Task: Search one way flight ticket for 2 adults, 4 children and 1 infant on lap in business from Mesa: Phoenix-mesa Gateway Airport (formerly Williams Afb) to Evansville: Evansville Regional Airport on 5-3-2023. Choice of flights is American. Number of bags: 1 carry on bag. Price is upto 83000. Outbound departure time preference is 11:30.
Action: Mouse moved to (385, 322)
Screenshot: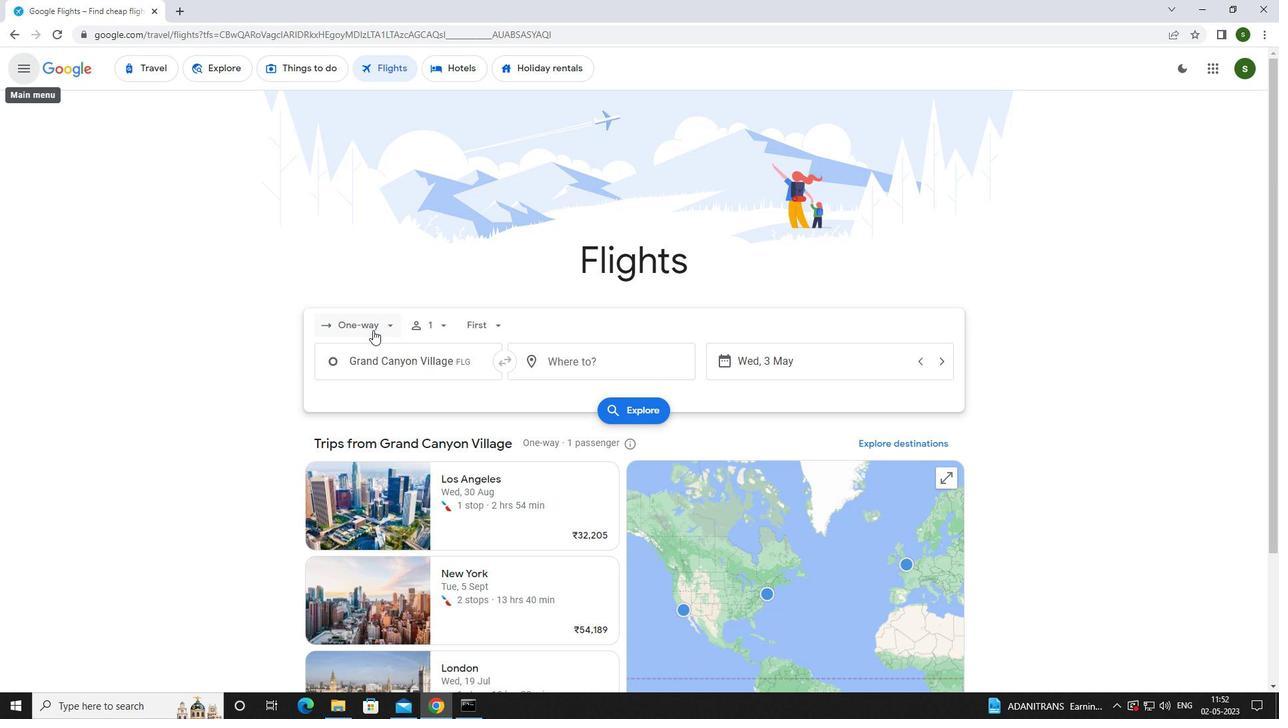 
Action: Mouse pressed left at (385, 322)
Screenshot: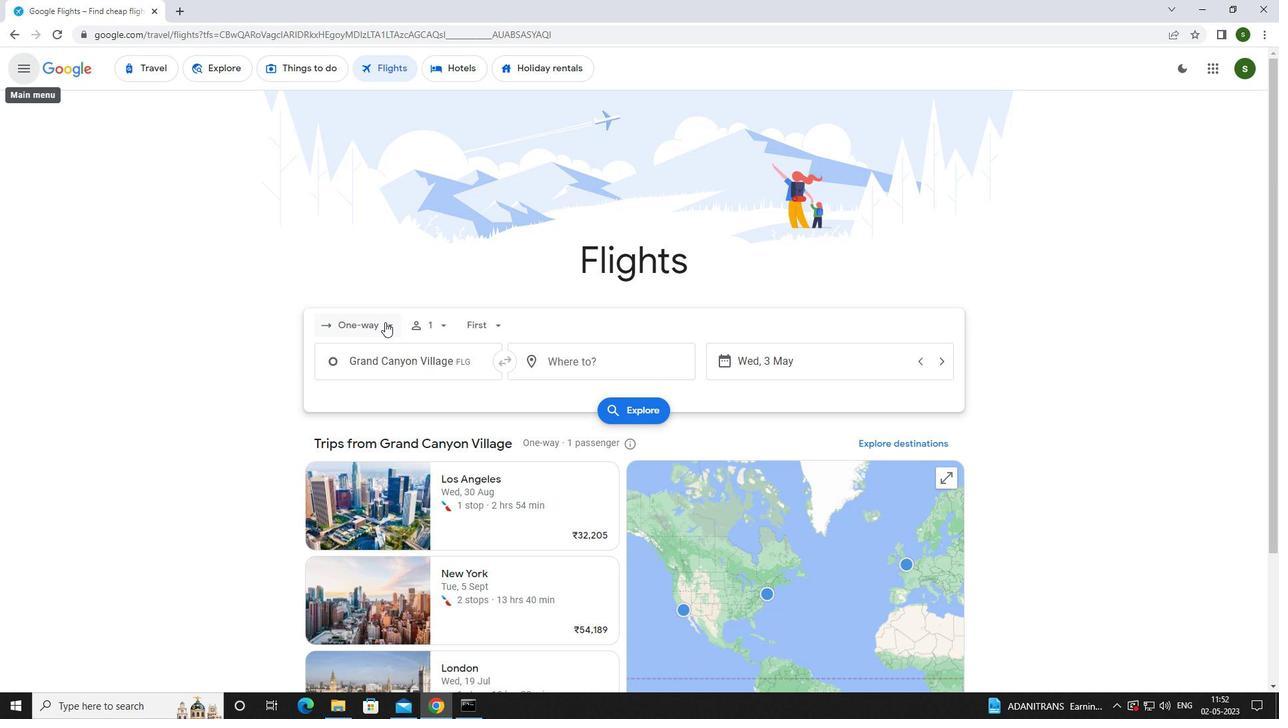 
Action: Mouse moved to (379, 385)
Screenshot: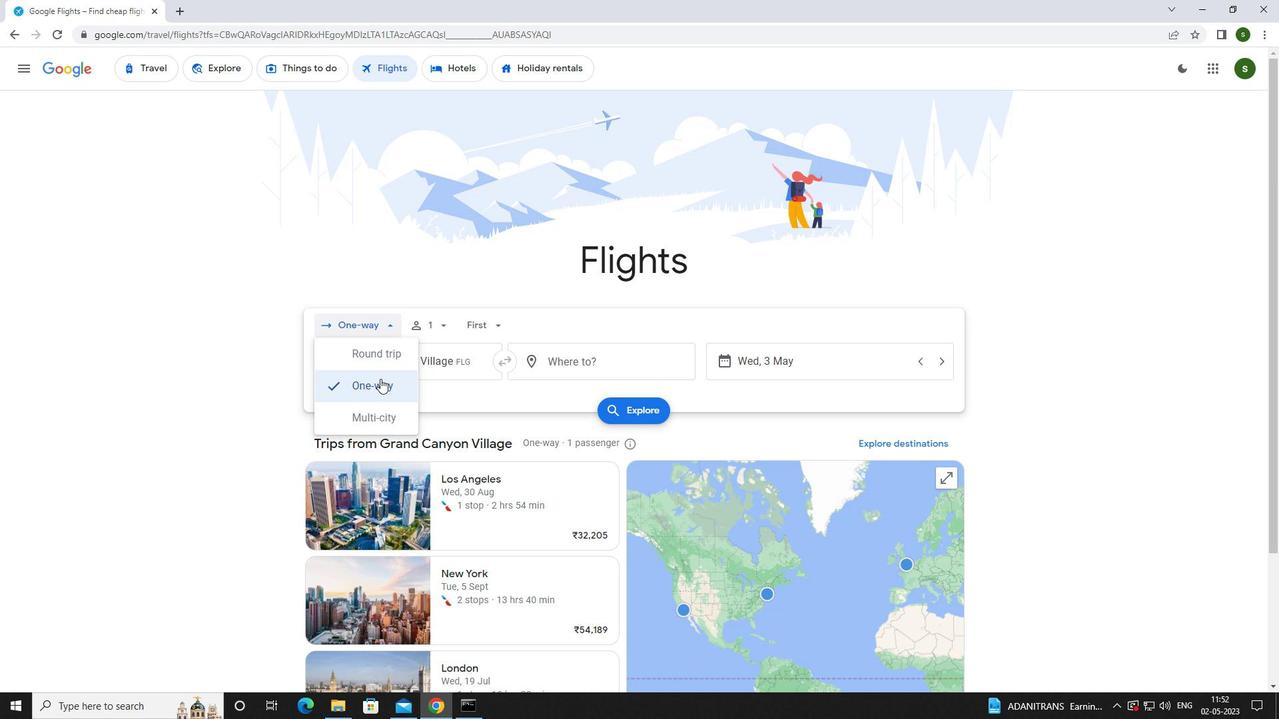
Action: Mouse pressed left at (379, 385)
Screenshot: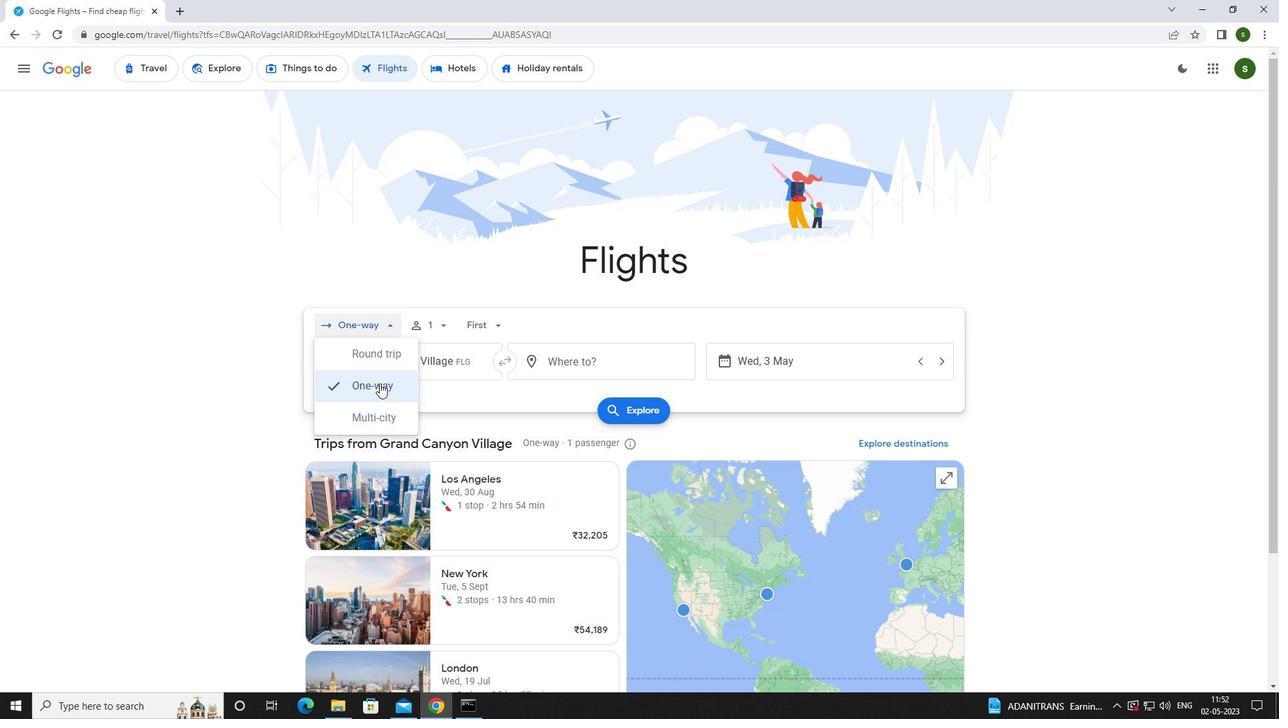
Action: Mouse moved to (445, 325)
Screenshot: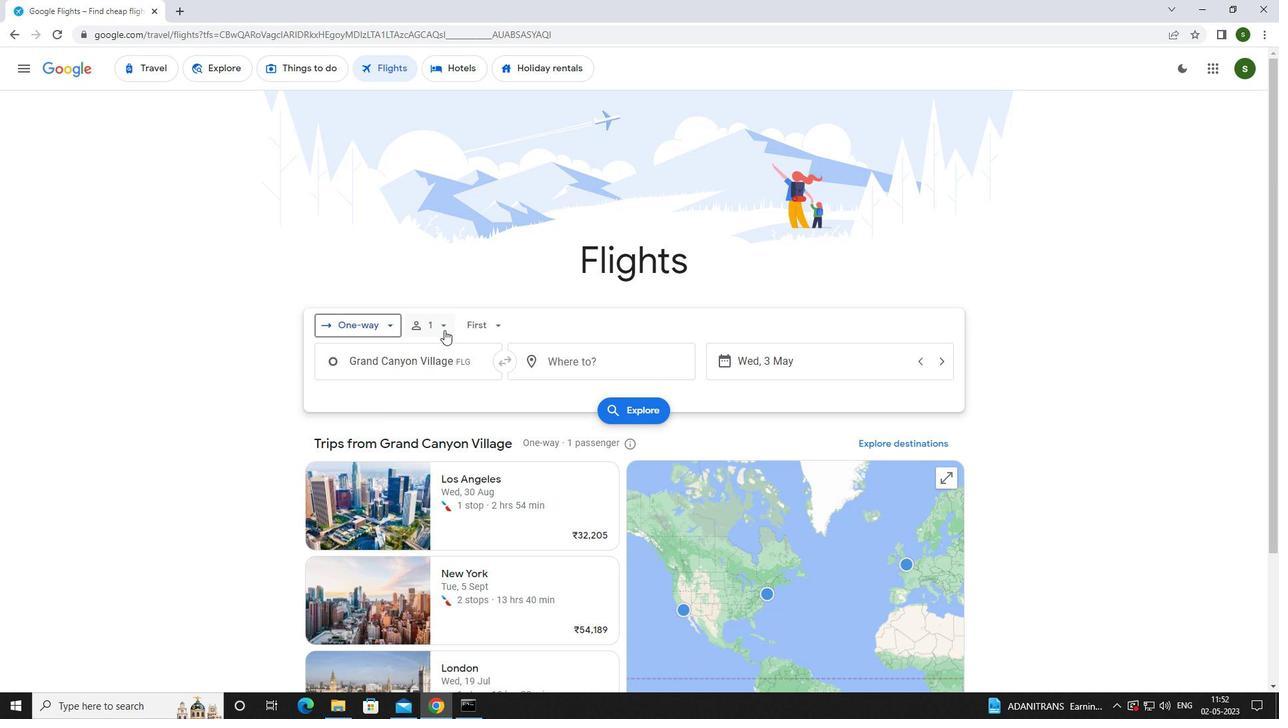 
Action: Mouse pressed left at (445, 325)
Screenshot: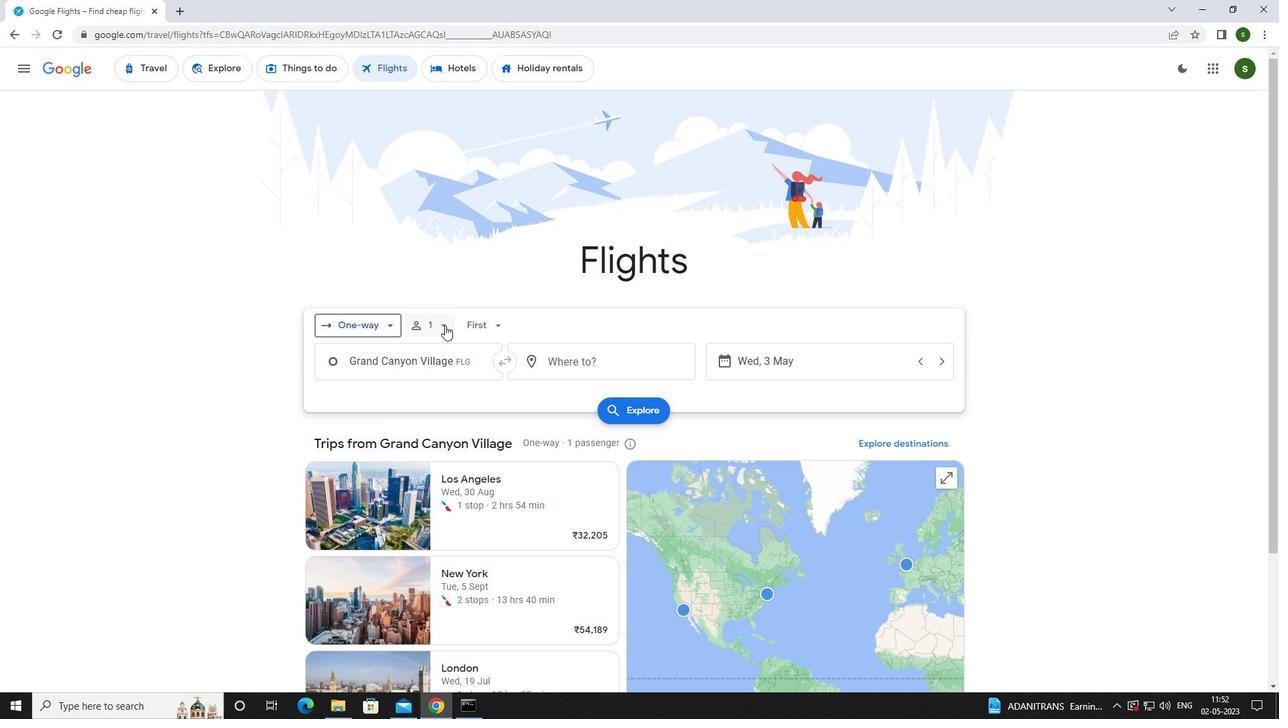 
Action: Mouse moved to (545, 356)
Screenshot: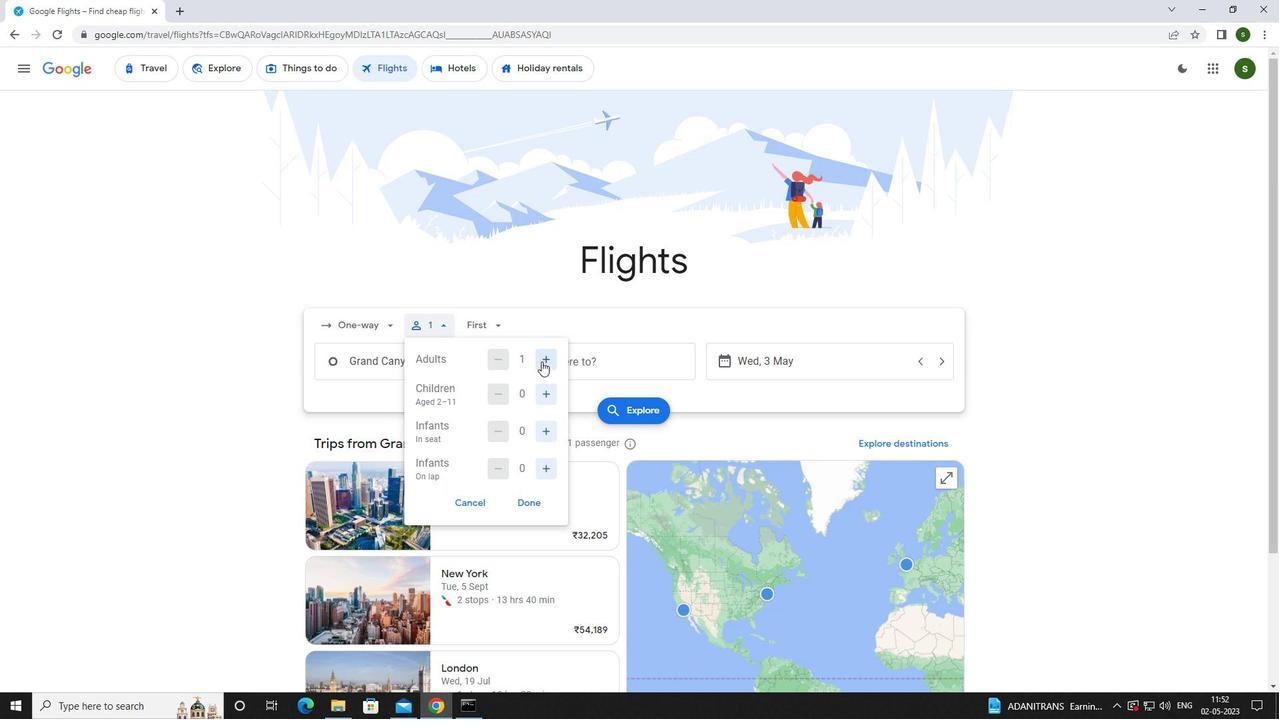 
Action: Mouse pressed left at (545, 356)
Screenshot: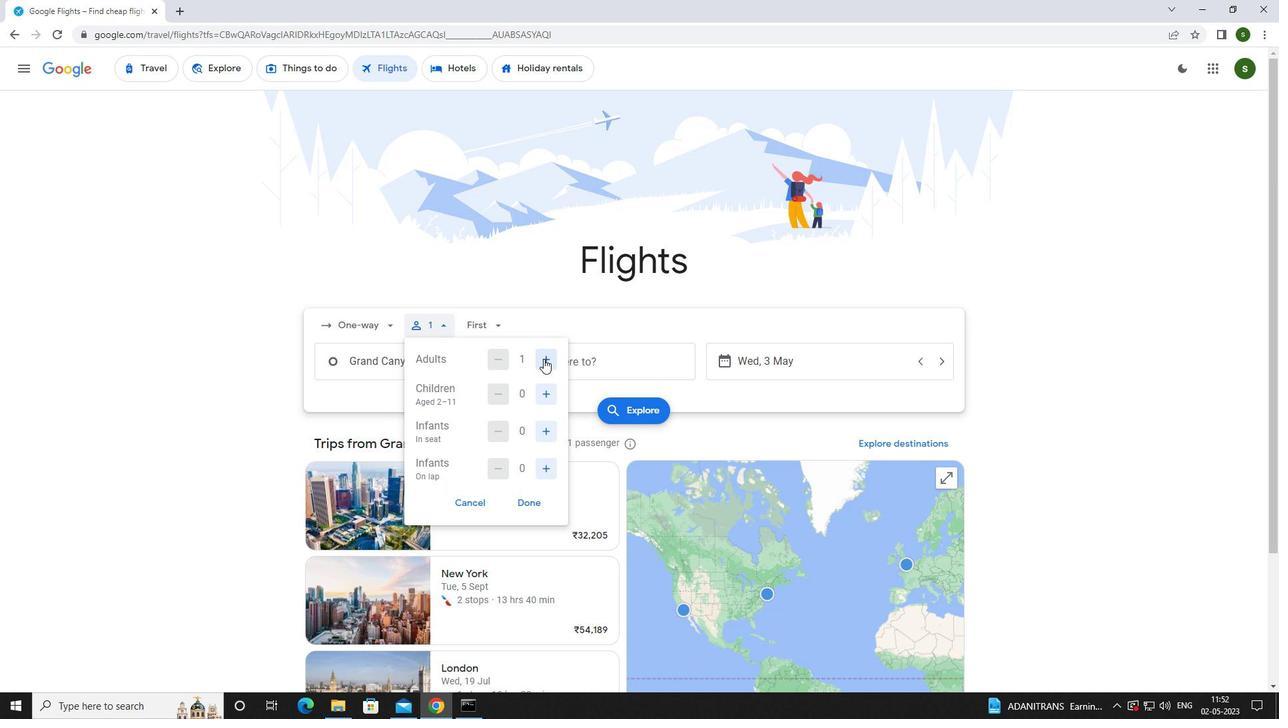 
Action: Mouse moved to (548, 387)
Screenshot: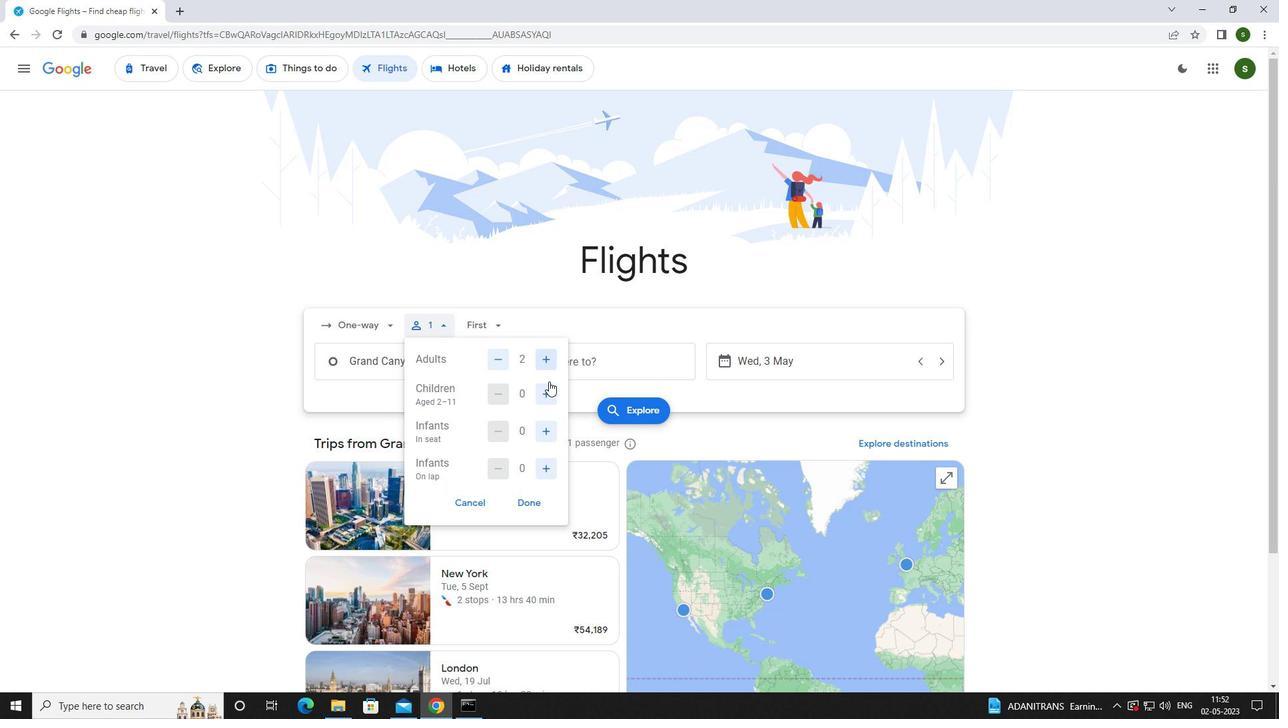 
Action: Mouse pressed left at (548, 387)
Screenshot: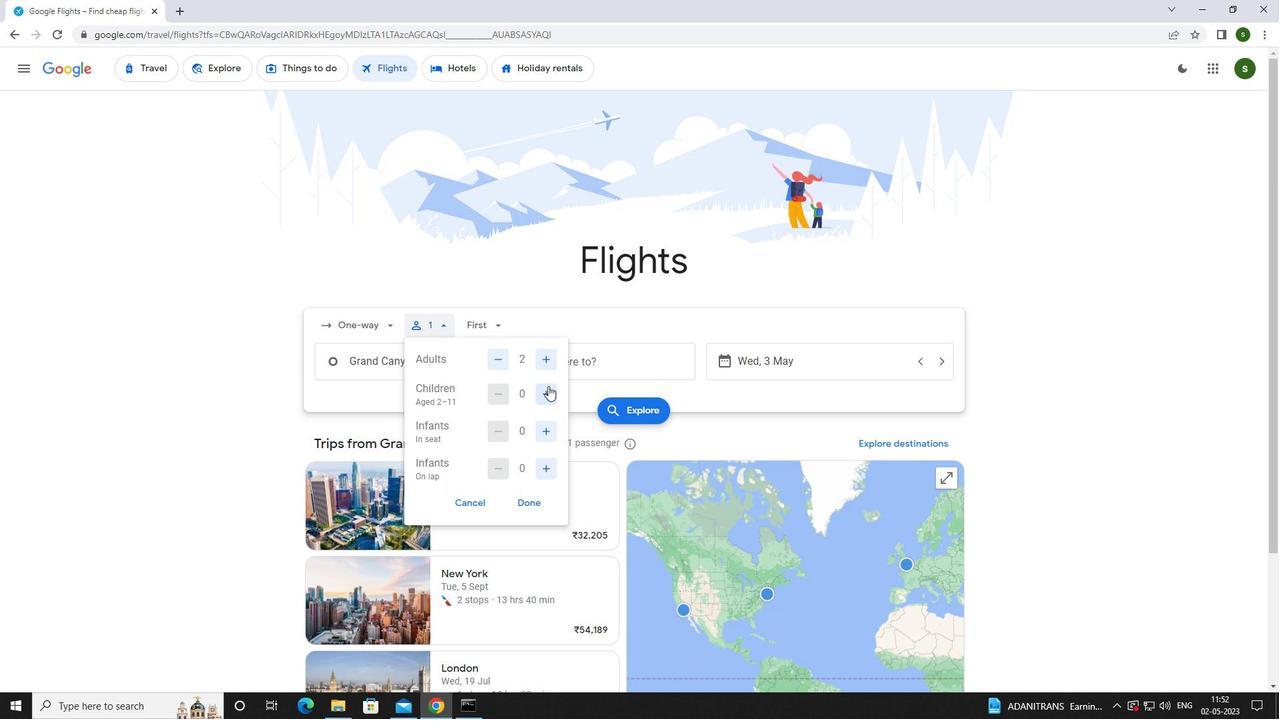 
Action: Mouse pressed left at (548, 387)
Screenshot: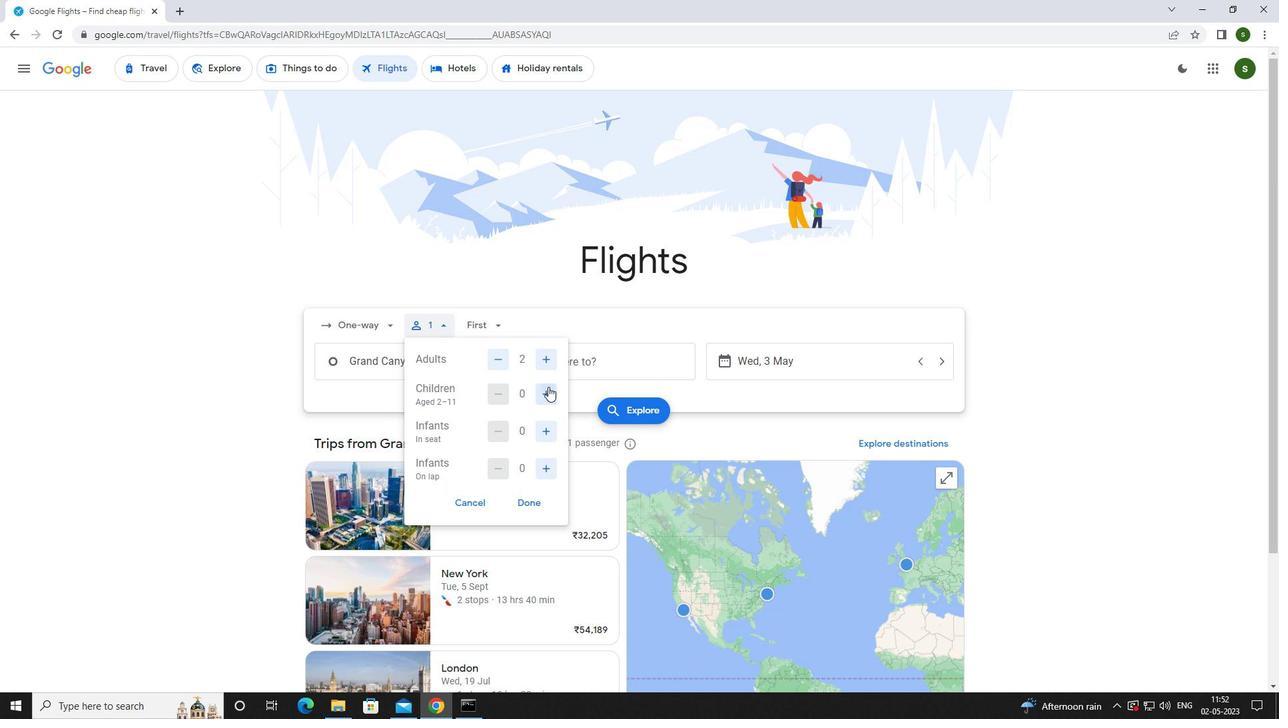 
Action: Mouse pressed left at (548, 387)
Screenshot: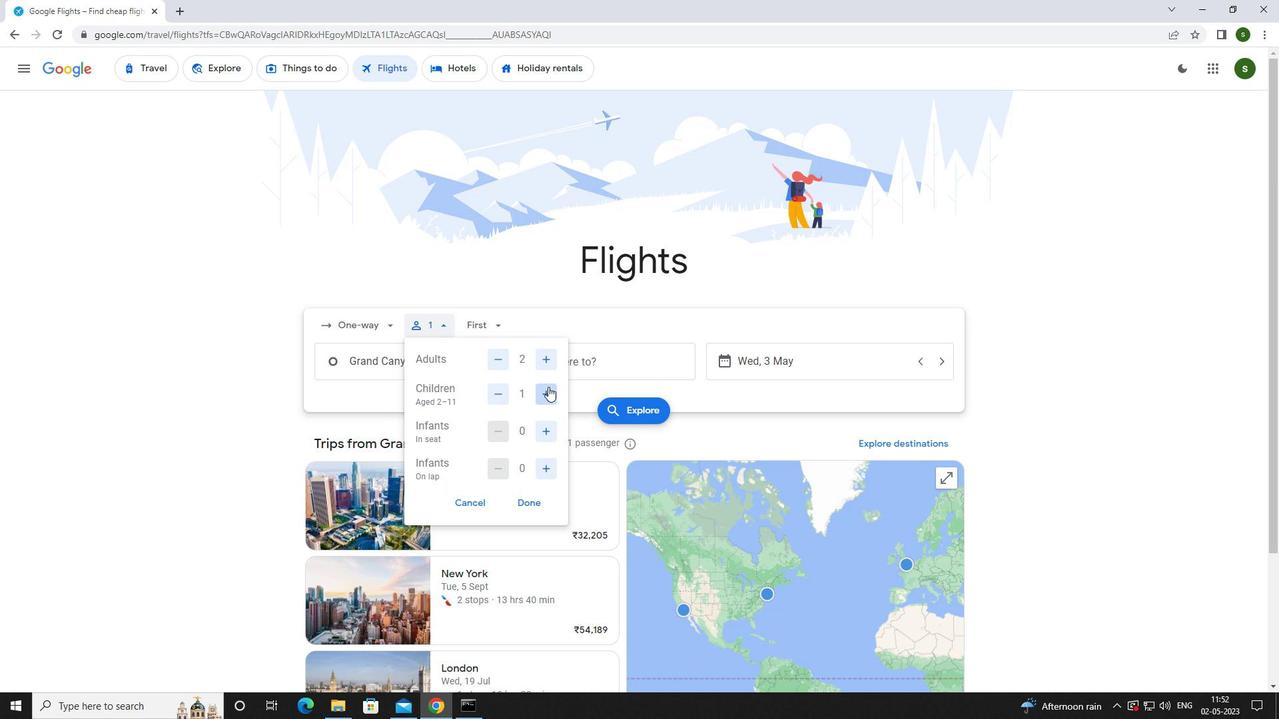 
Action: Mouse moved to (548, 387)
Screenshot: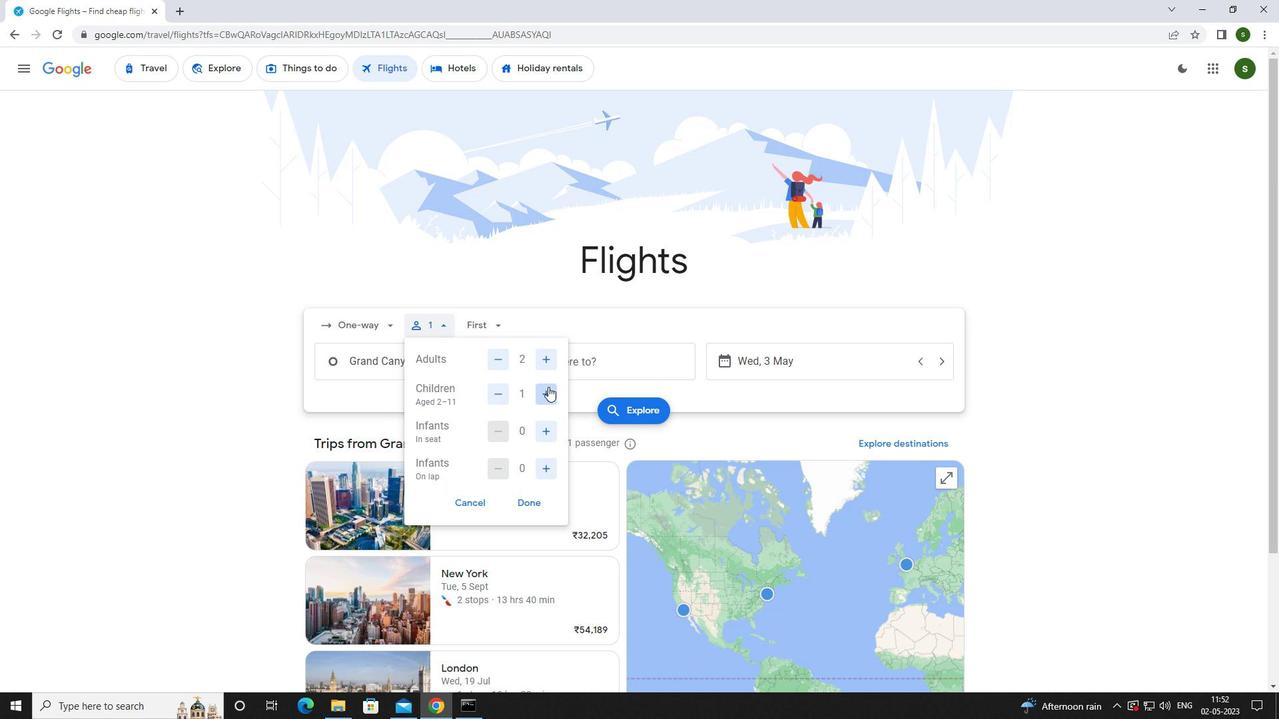 
Action: Mouse pressed left at (548, 387)
Screenshot: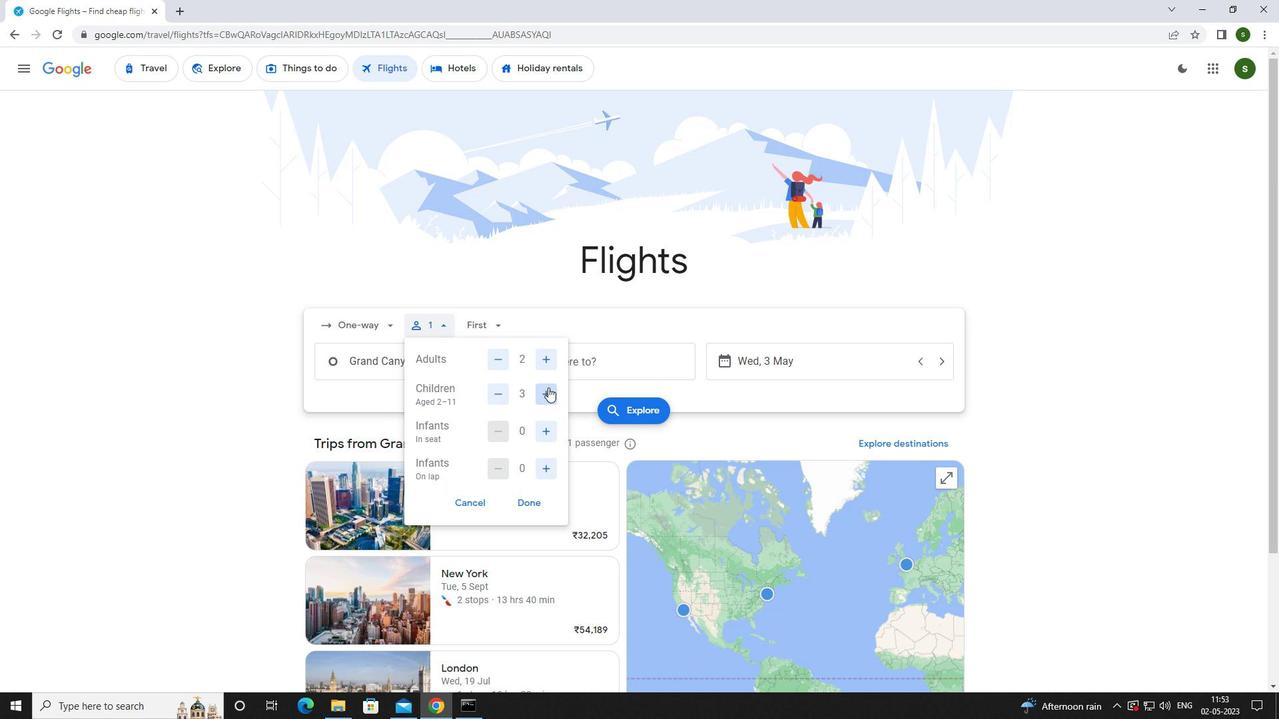 
Action: Mouse moved to (537, 465)
Screenshot: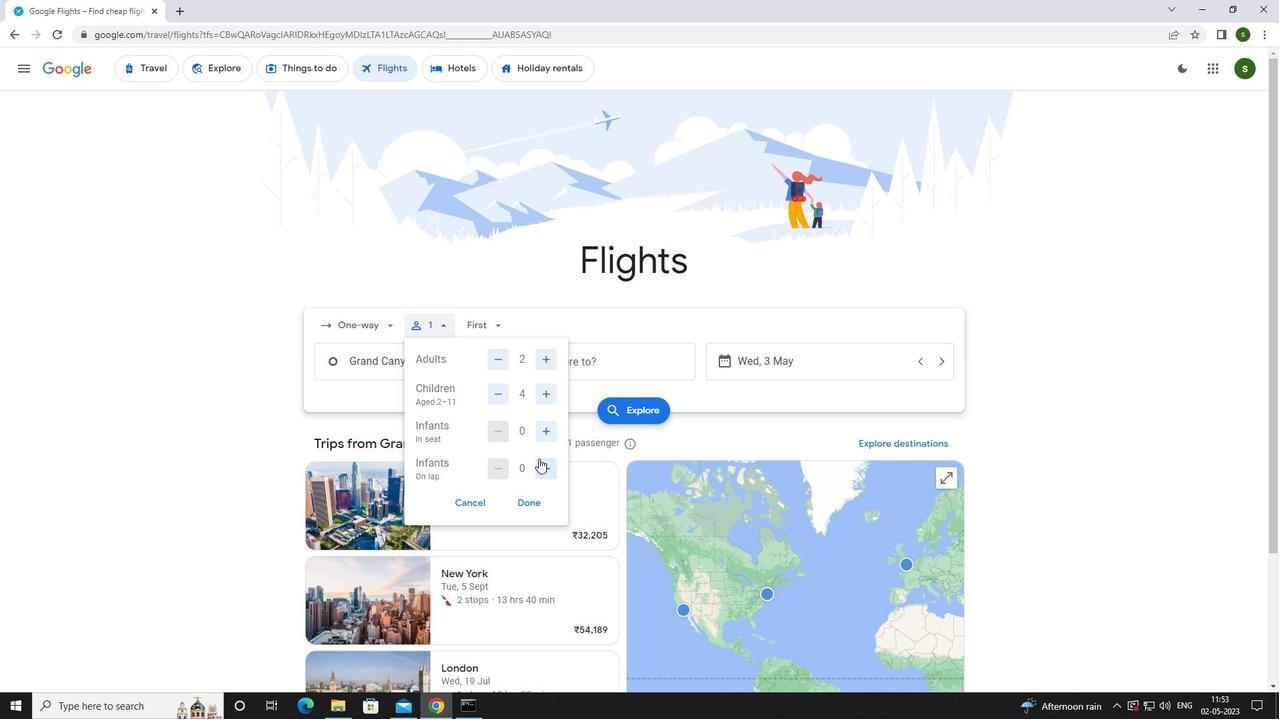 
Action: Mouse pressed left at (537, 465)
Screenshot: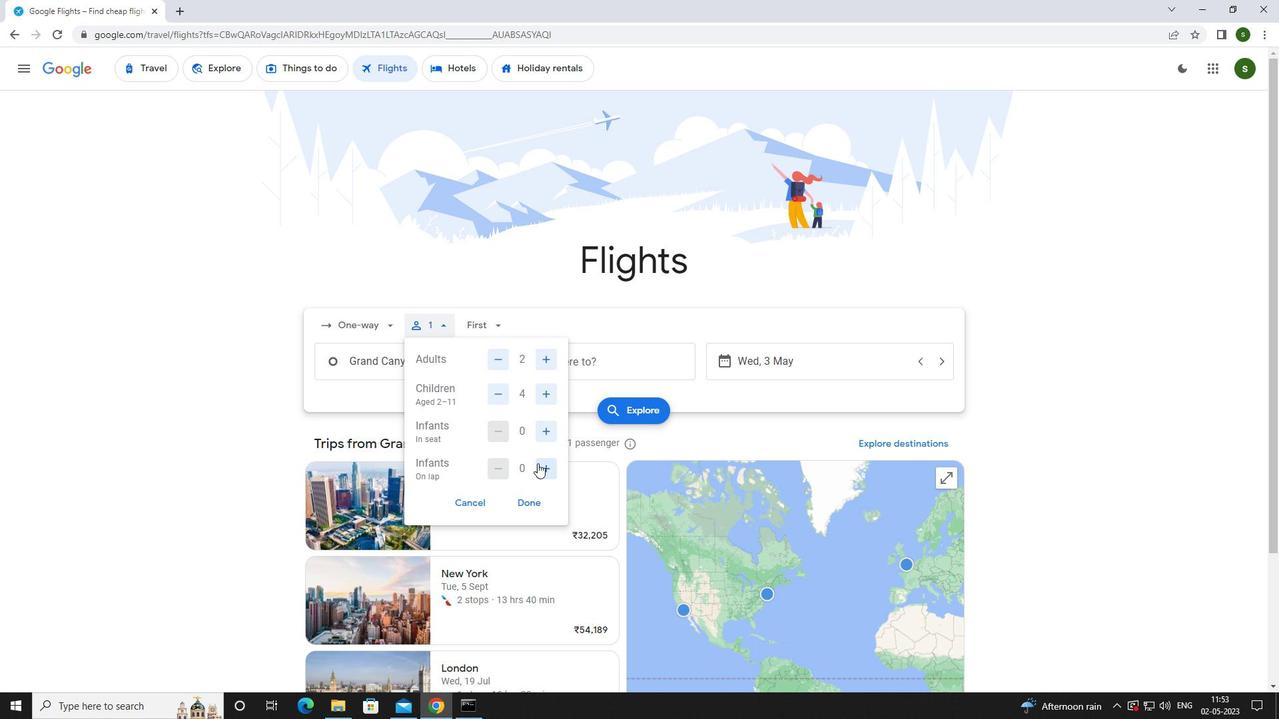 
Action: Mouse moved to (502, 319)
Screenshot: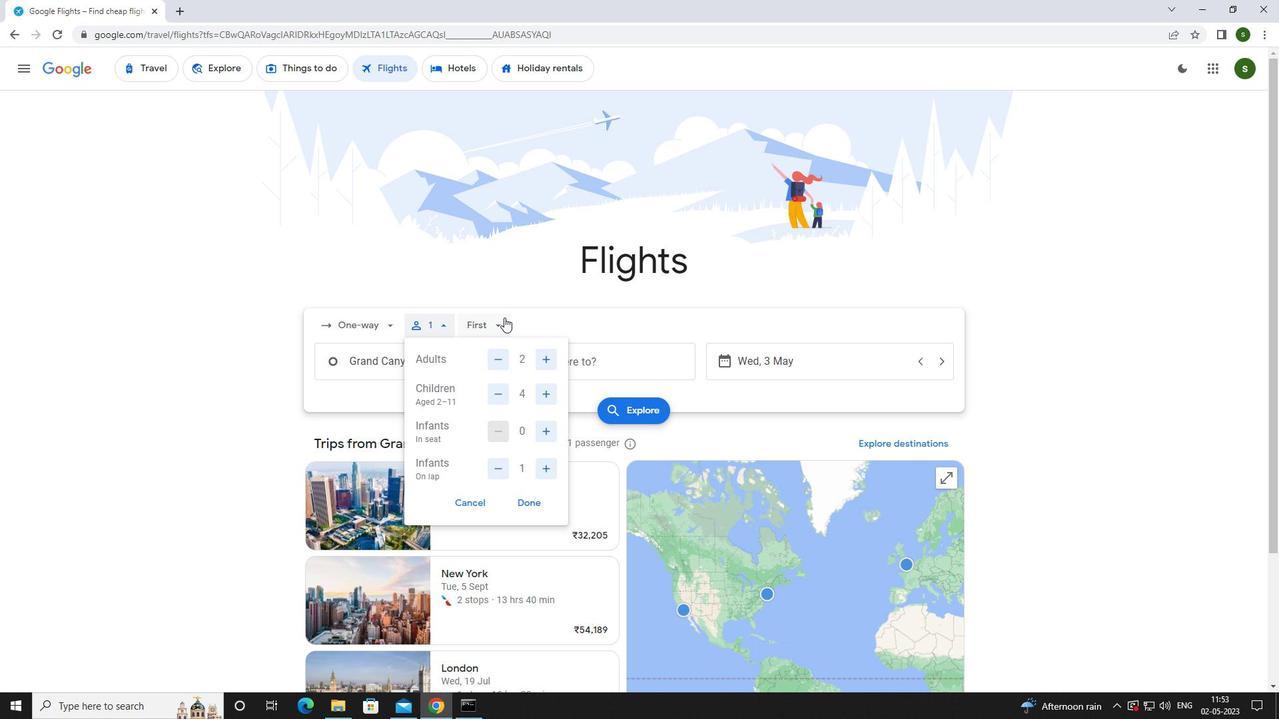 
Action: Mouse pressed left at (502, 319)
Screenshot: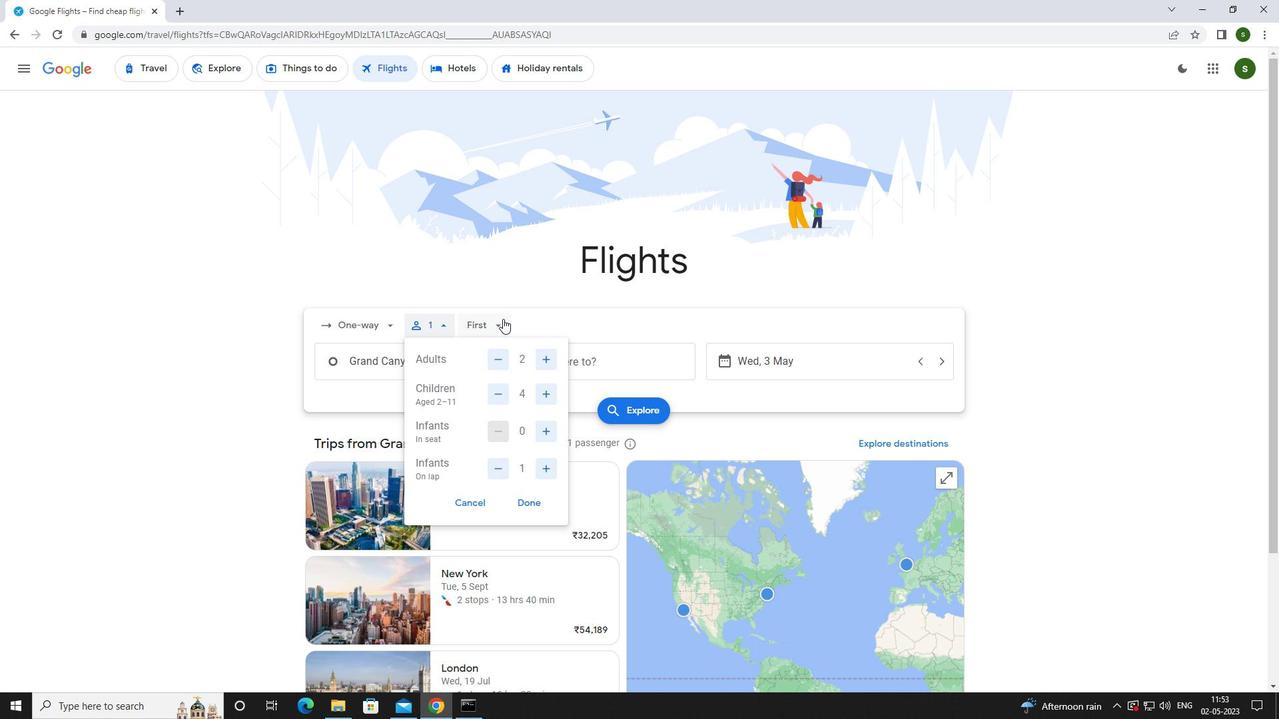 
Action: Mouse moved to (513, 415)
Screenshot: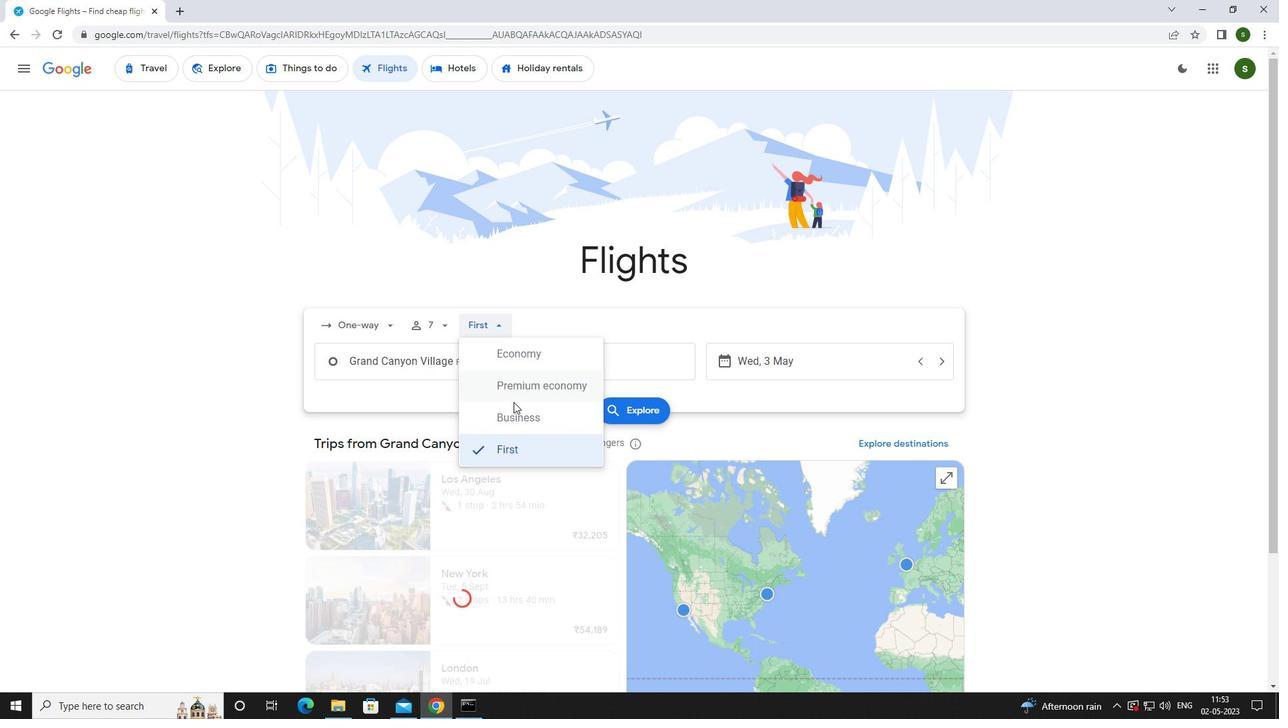 
Action: Mouse pressed left at (513, 415)
Screenshot: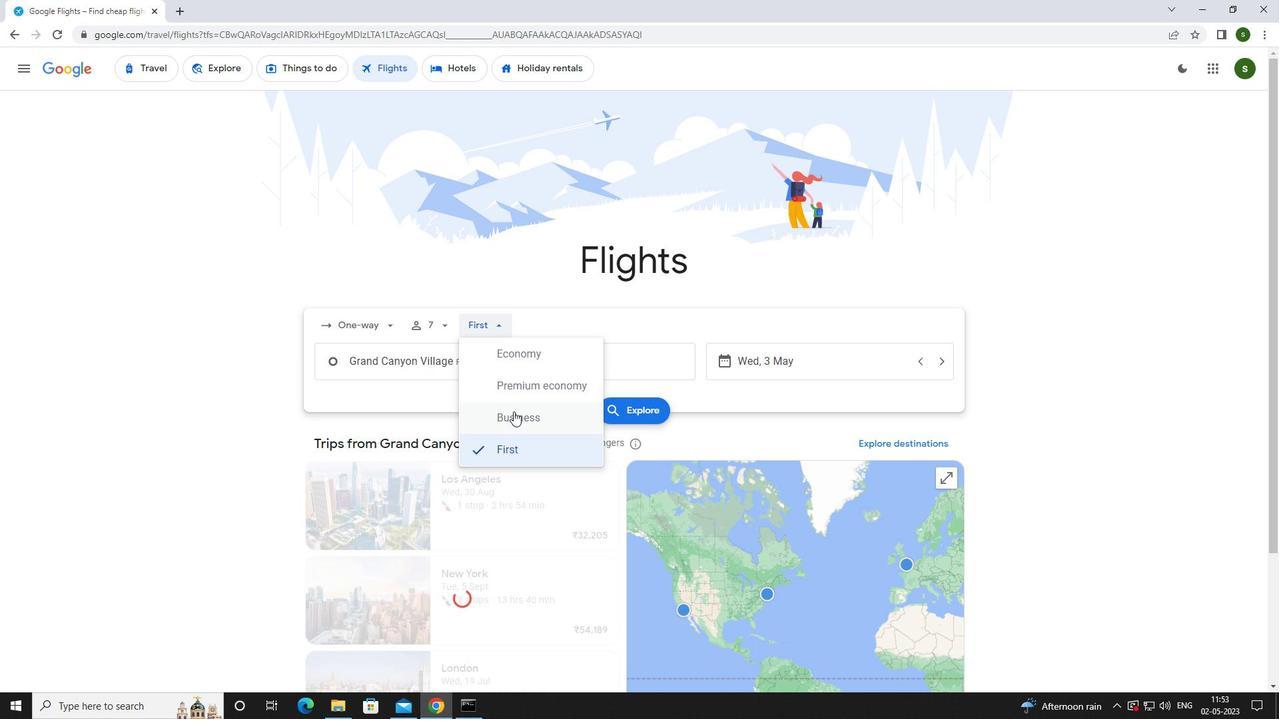 
Action: Mouse moved to (484, 364)
Screenshot: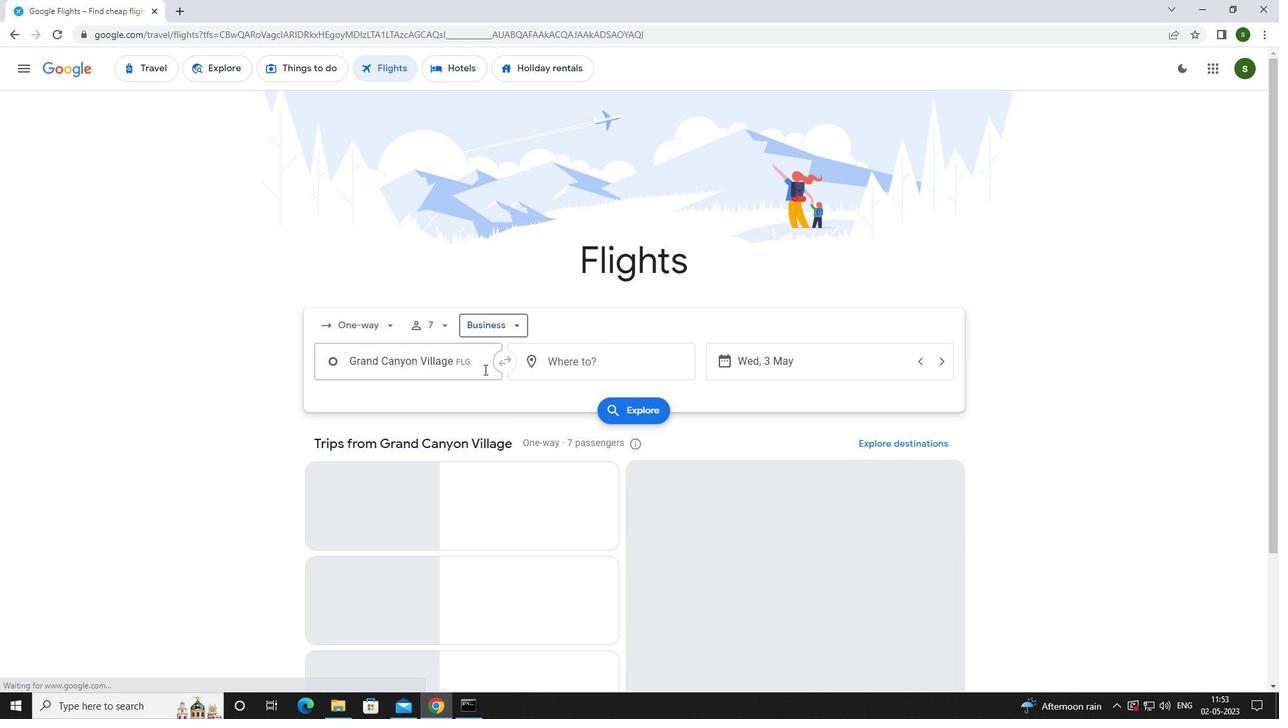
Action: Mouse pressed left at (484, 364)
Screenshot: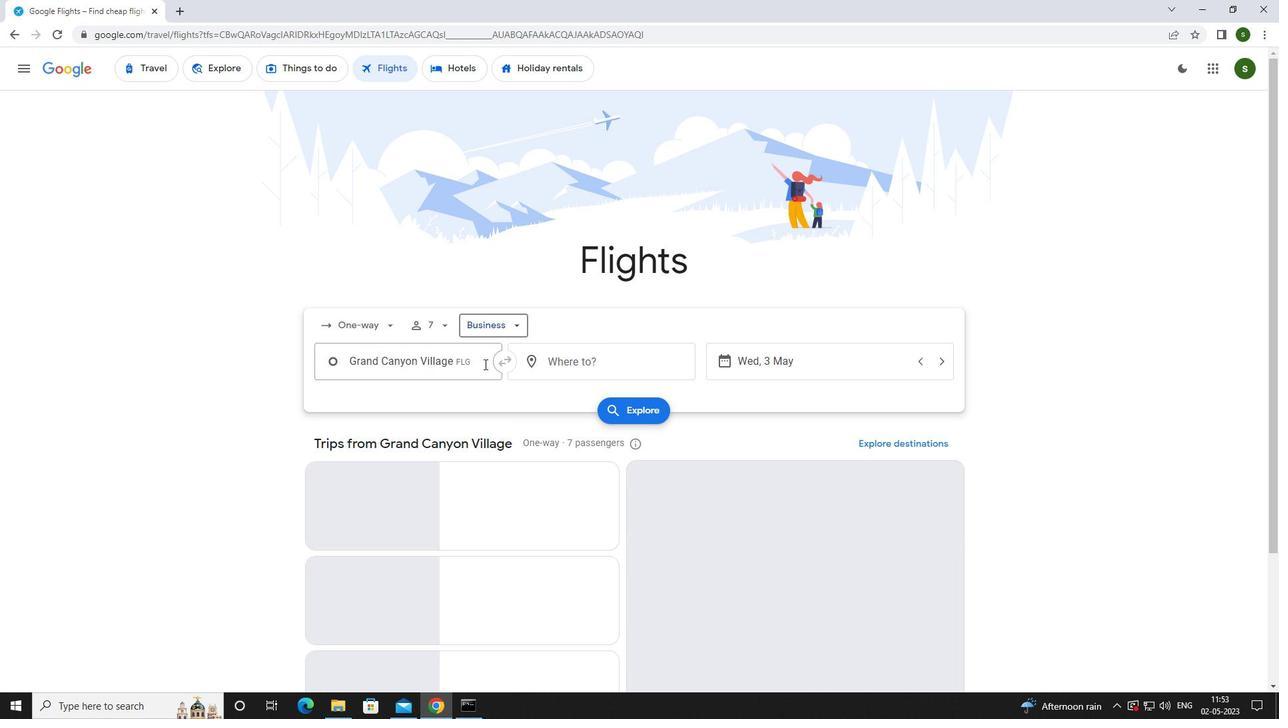 
Action: Mouse moved to (484, 363)
Screenshot: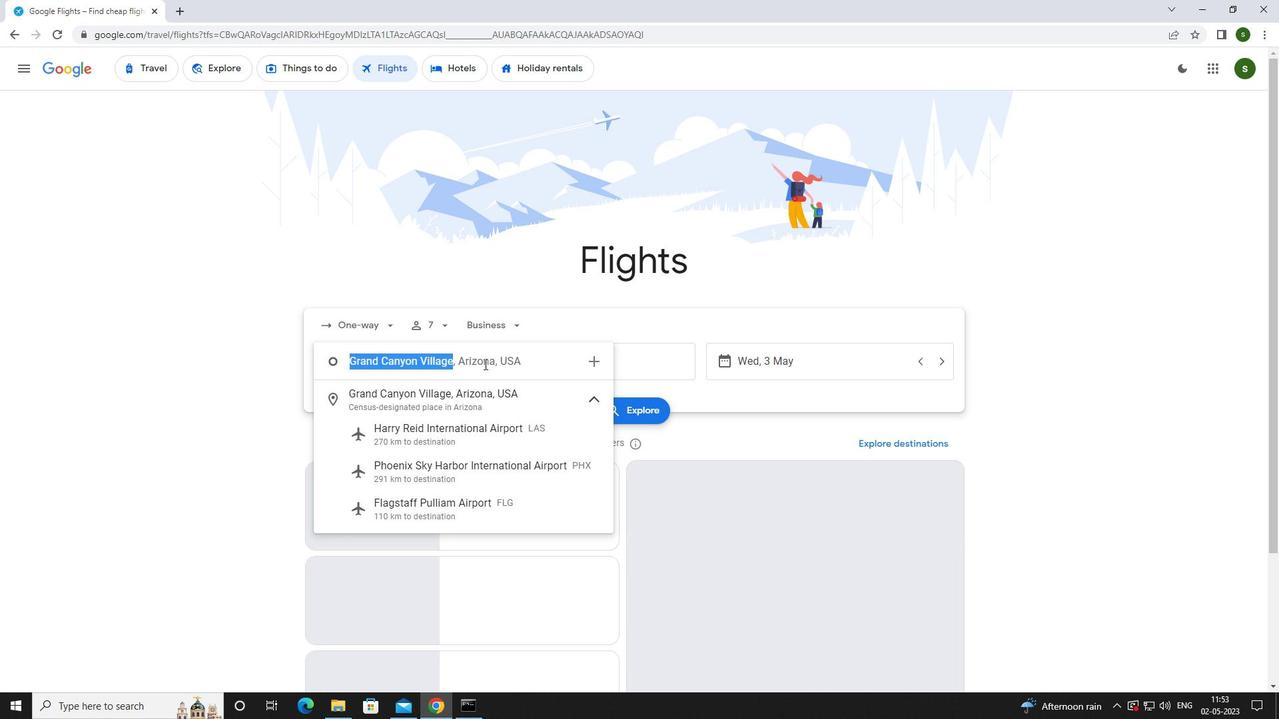 
Action: Key pressed <Key.caps_lock>m<Key.caps_lock>esa<Key.space>
Screenshot: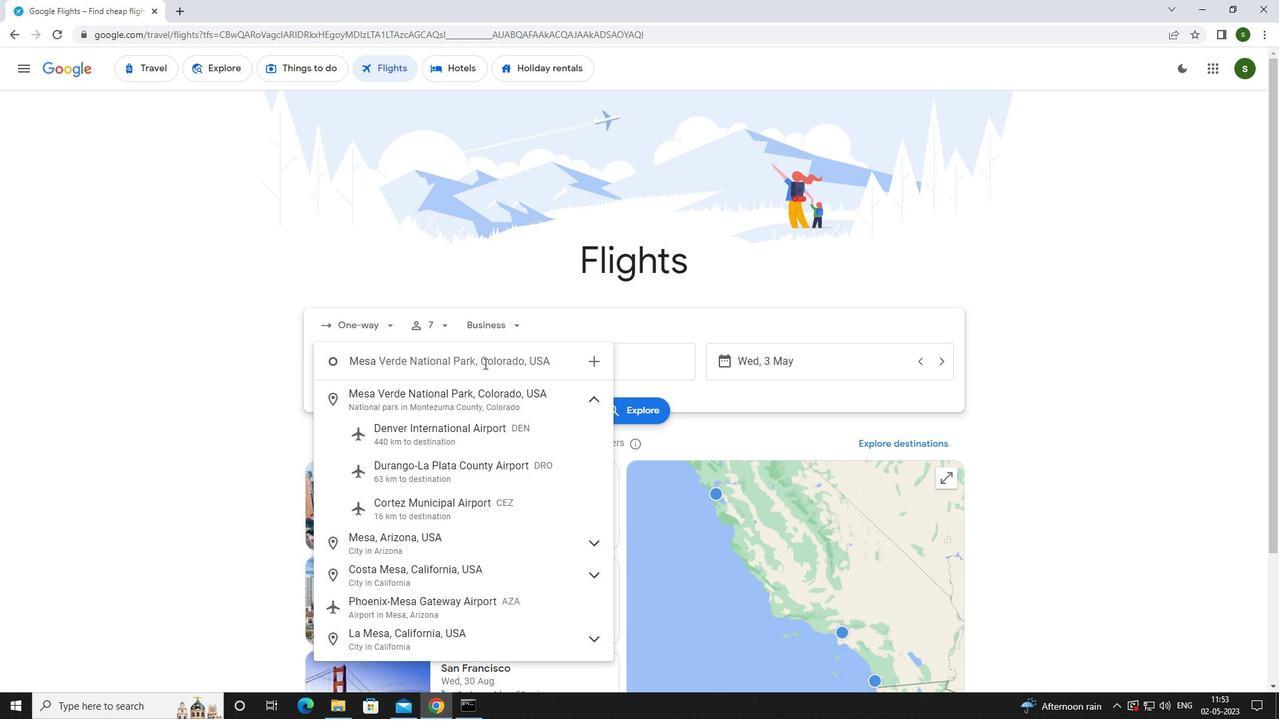 
Action: Mouse moved to (467, 605)
Screenshot: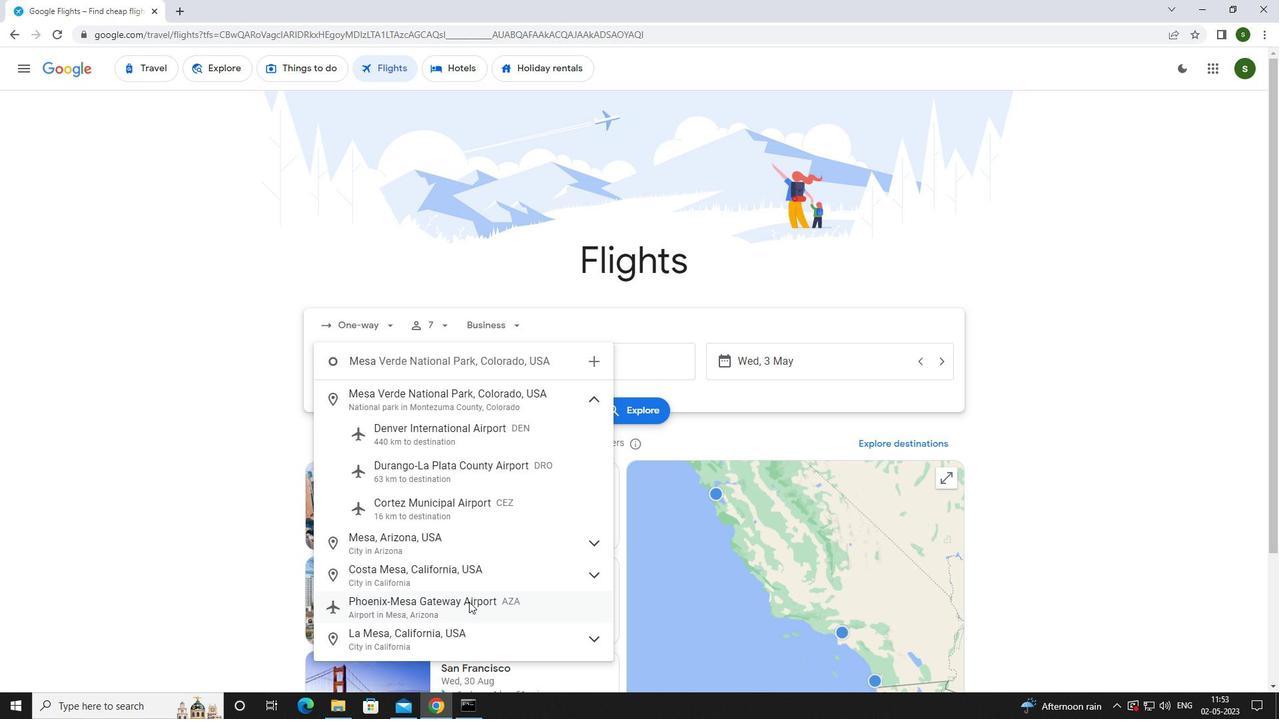
Action: Mouse pressed left at (467, 605)
Screenshot: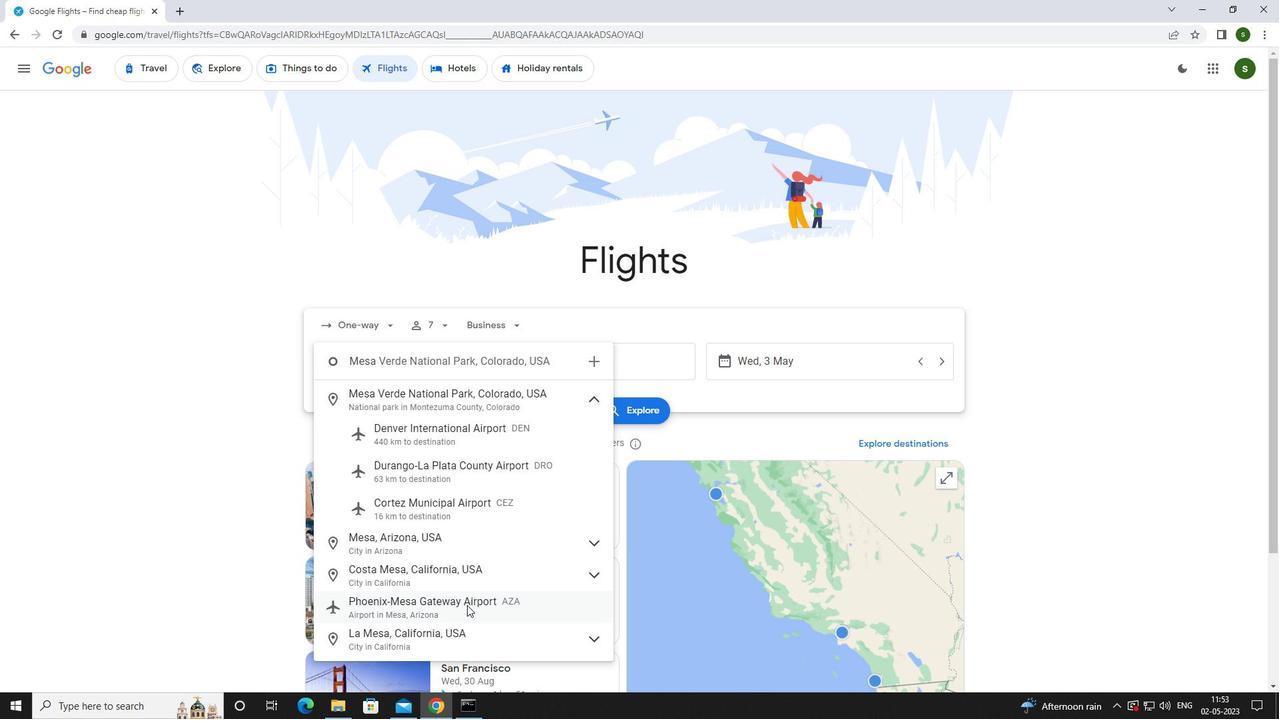 
Action: Mouse moved to (578, 365)
Screenshot: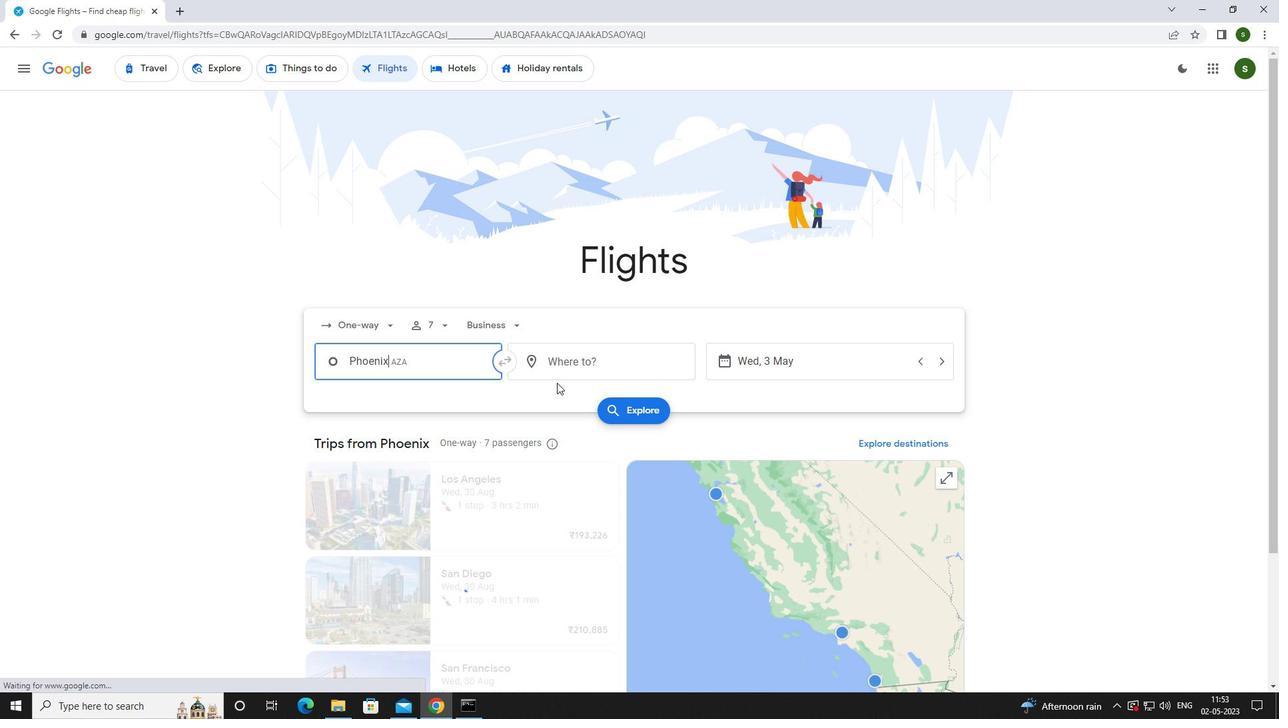 
Action: Mouse pressed left at (578, 365)
Screenshot: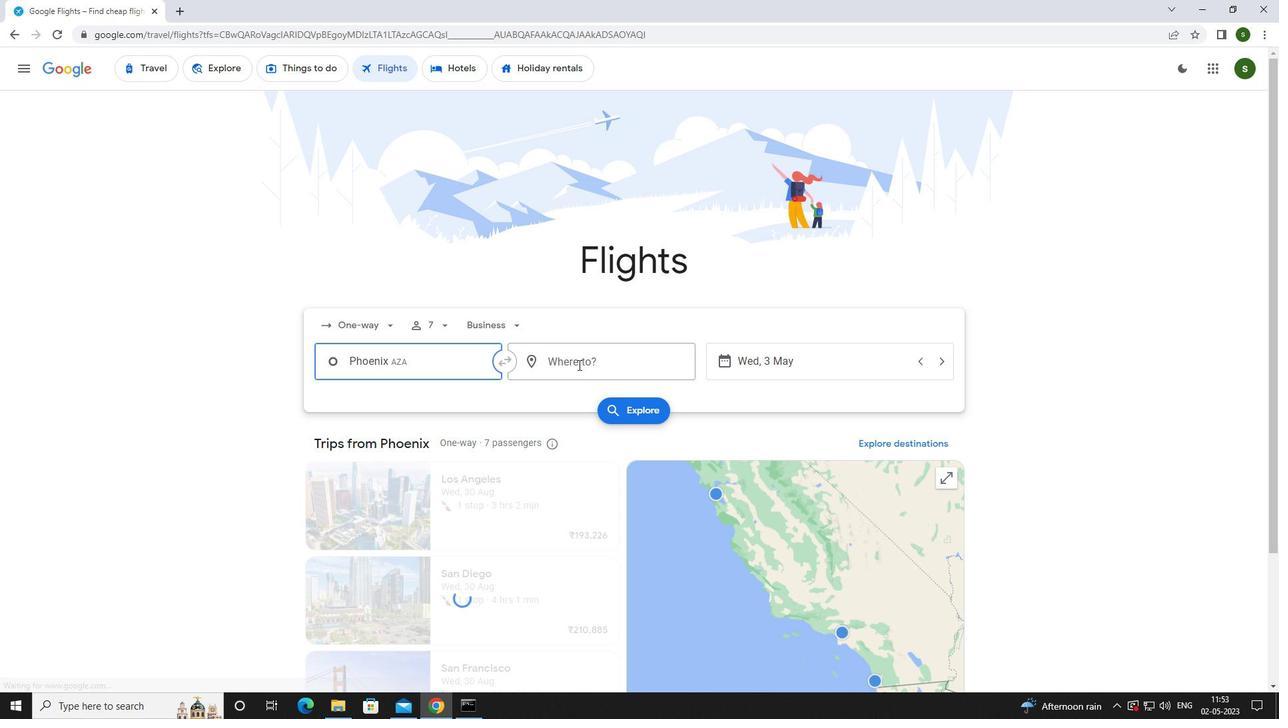 
Action: Mouse moved to (529, 360)
Screenshot: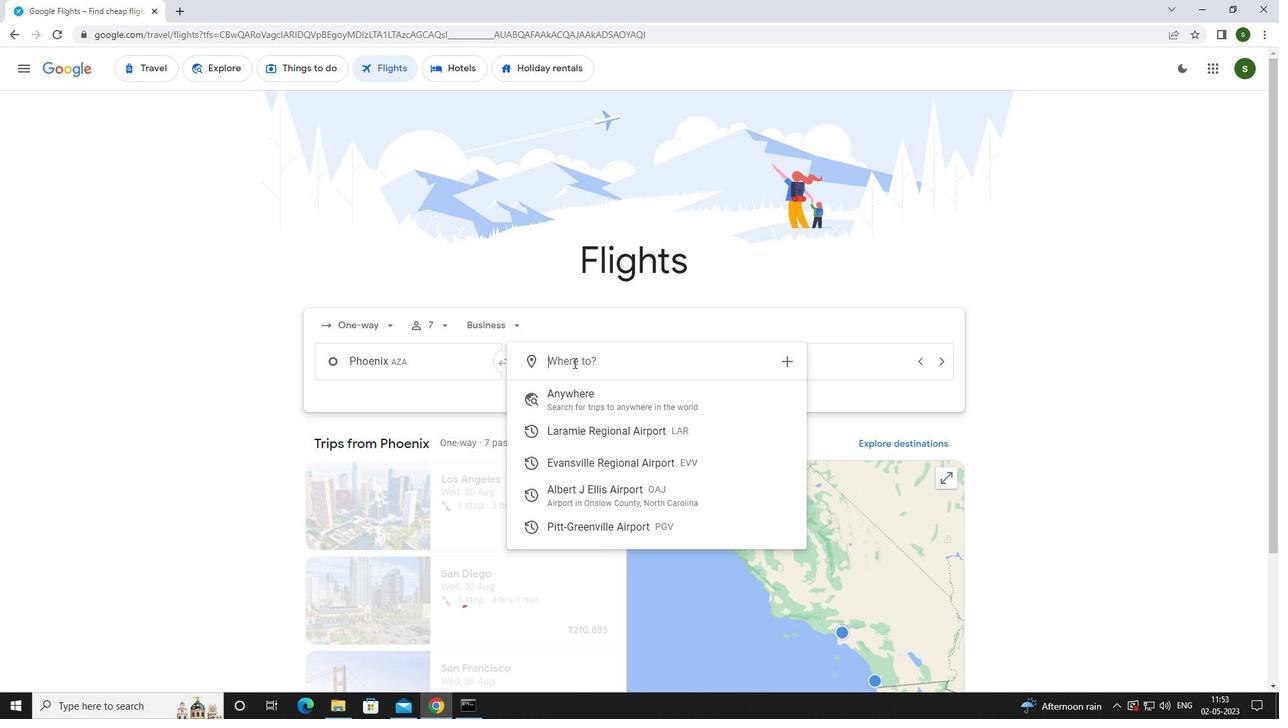 
Action: Key pressed <Key.caps_lock>e<Key.caps_lock>vansvill
Screenshot: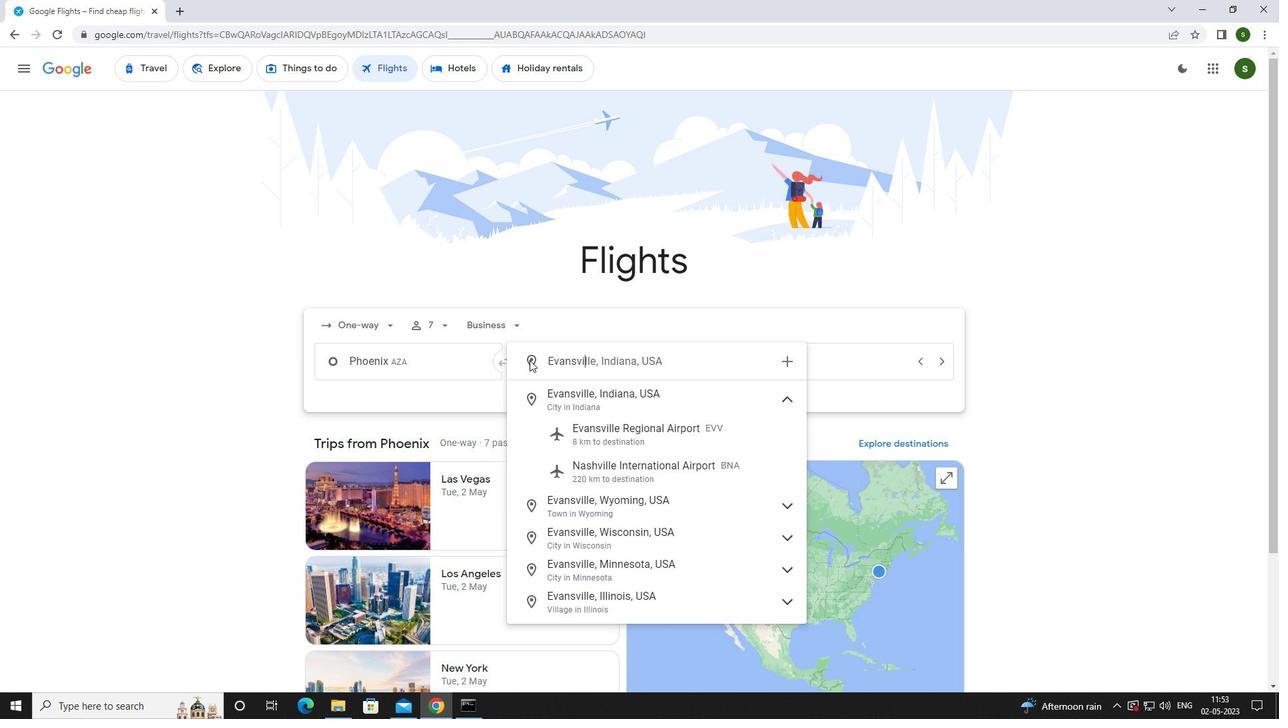
Action: Mouse moved to (604, 431)
Screenshot: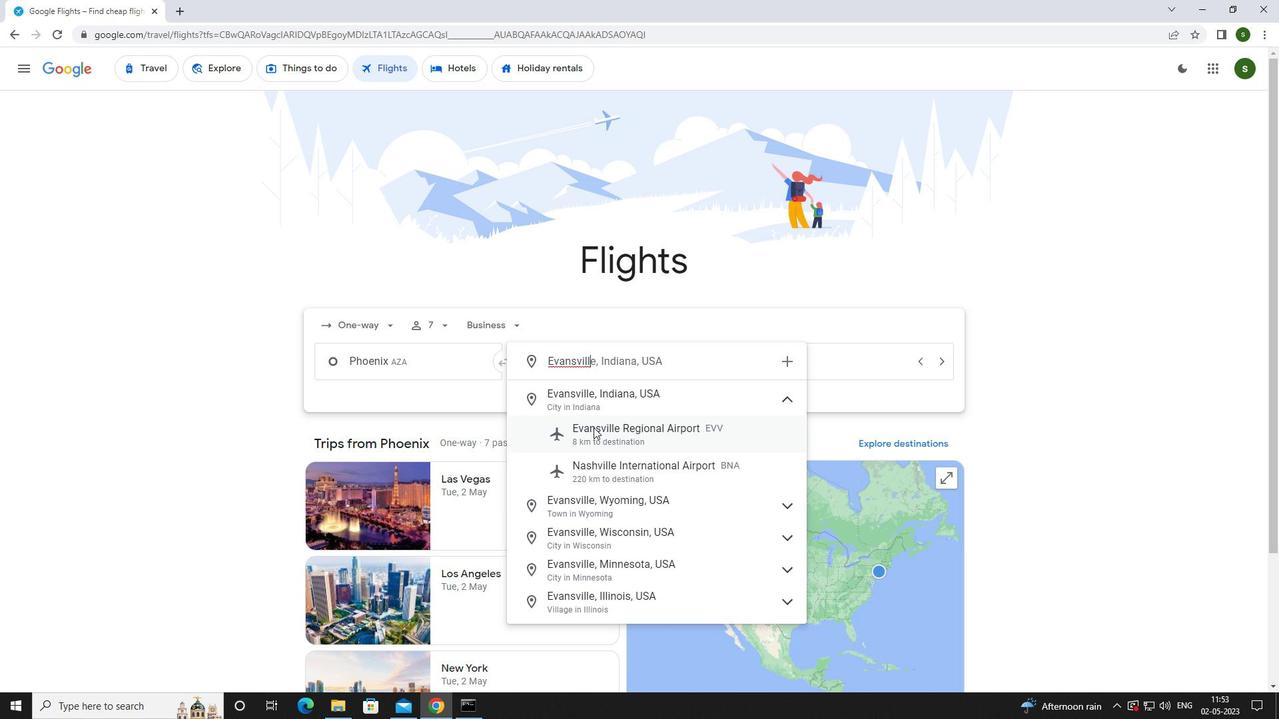 
Action: Mouse pressed left at (604, 431)
Screenshot: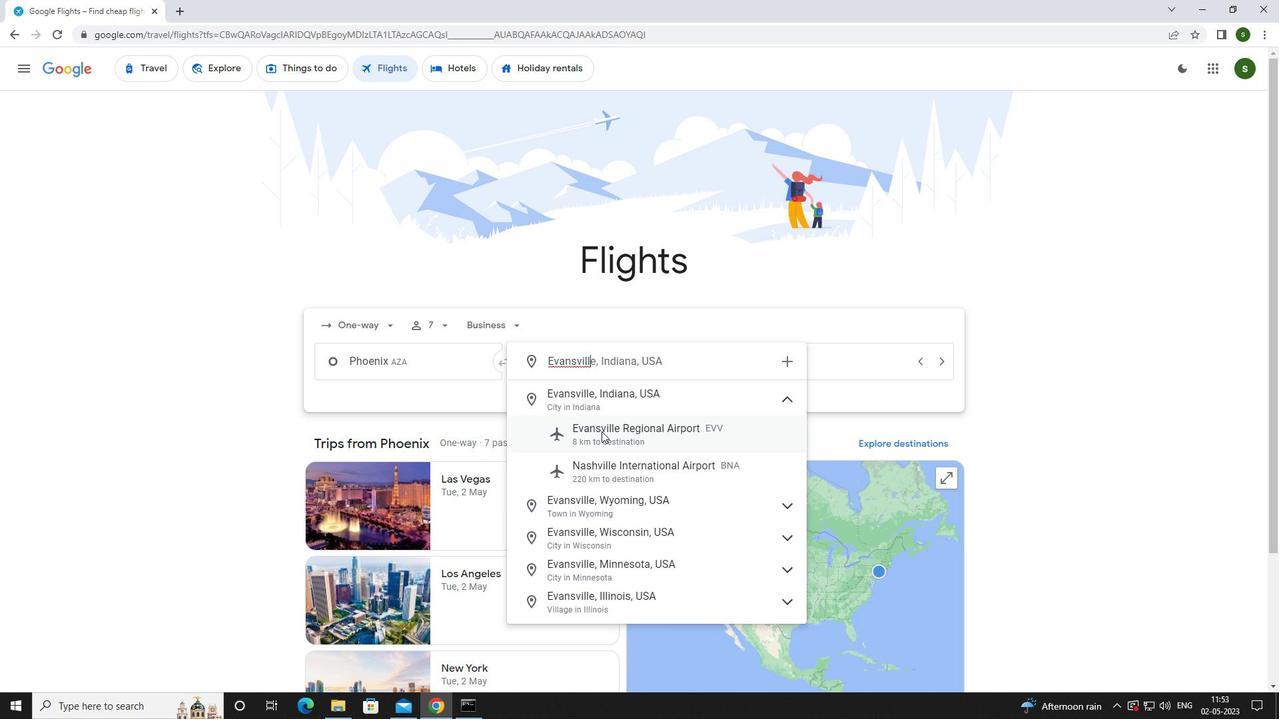 
Action: Mouse moved to (814, 360)
Screenshot: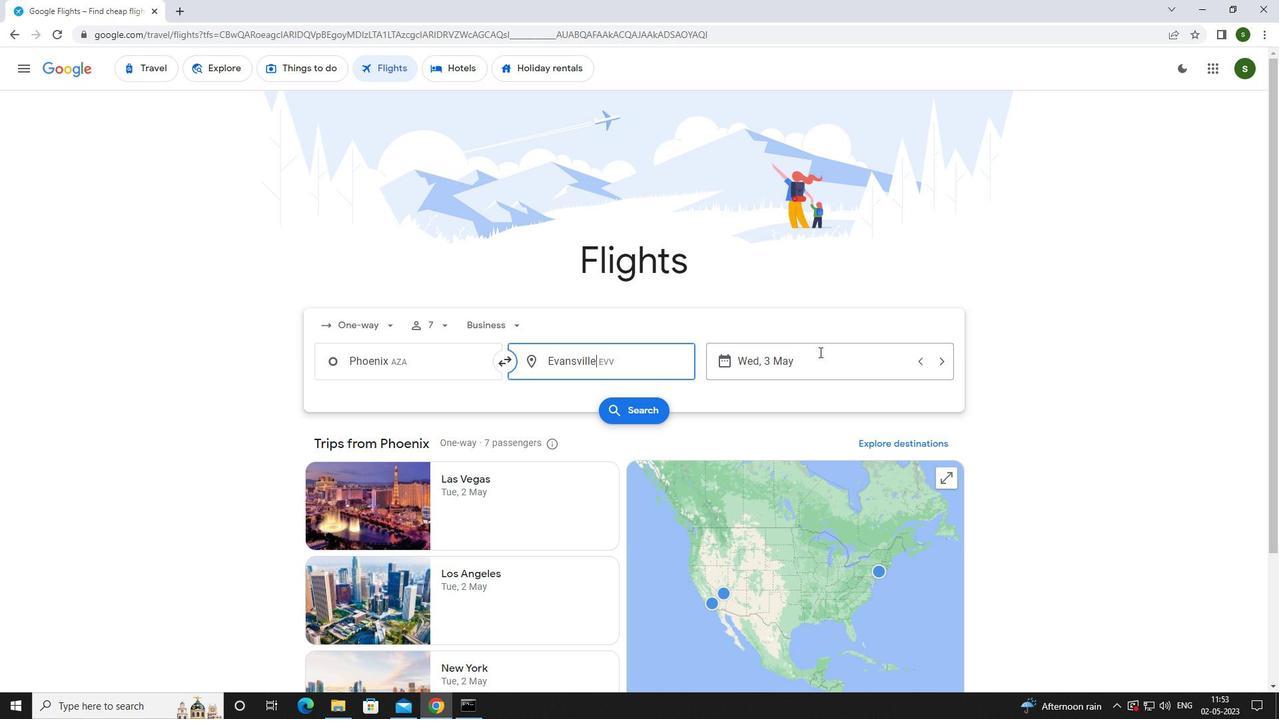 
Action: Mouse pressed left at (814, 360)
Screenshot: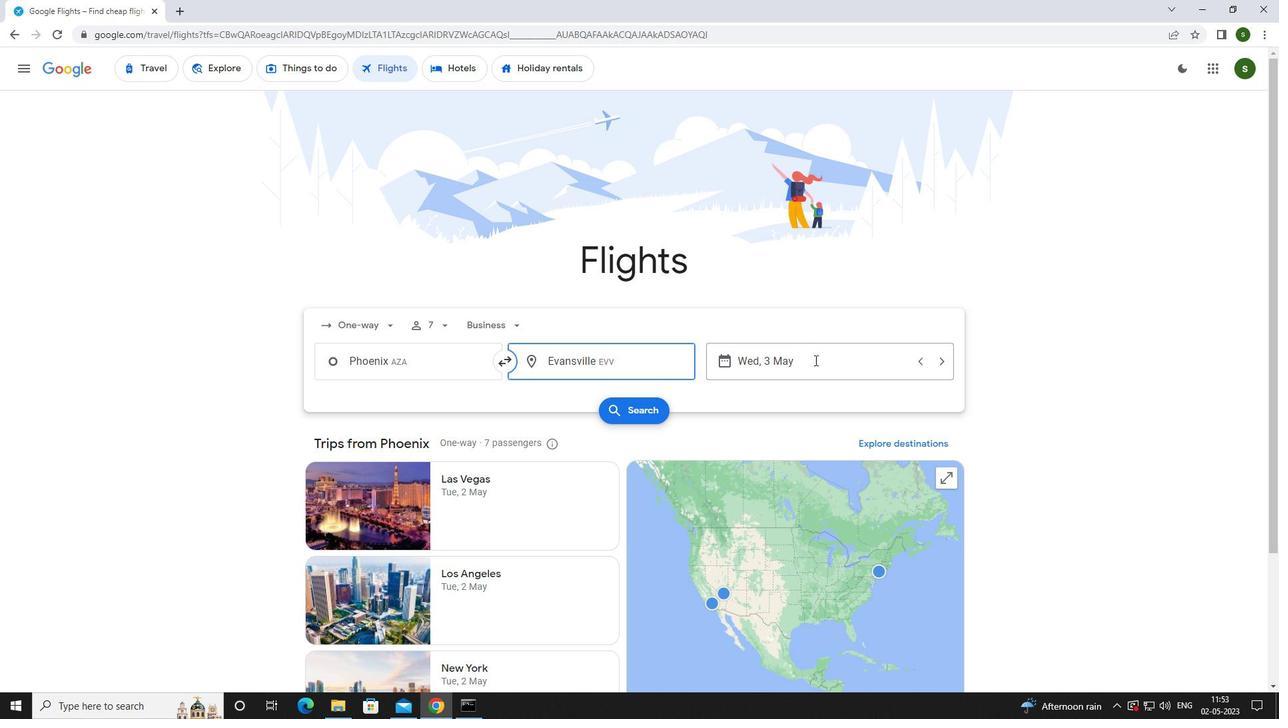 
Action: Mouse moved to (584, 455)
Screenshot: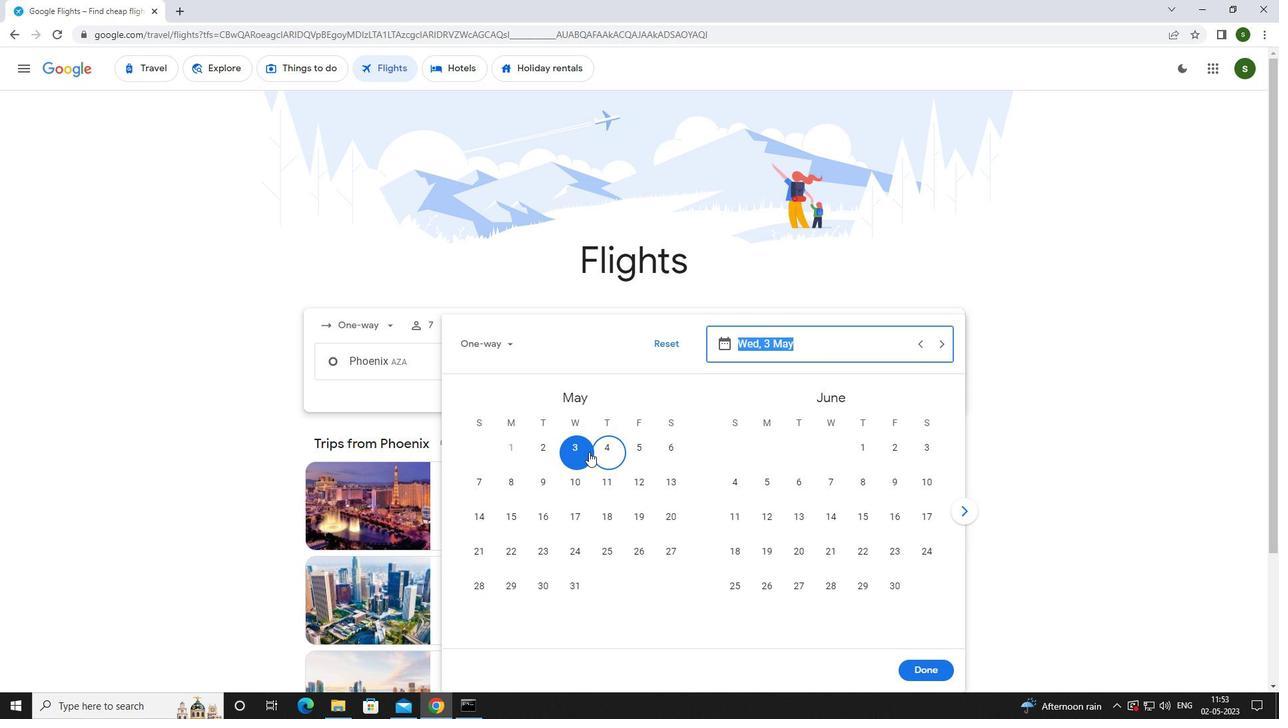 
Action: Mouse pressed left at (584, 455)
Screenshot: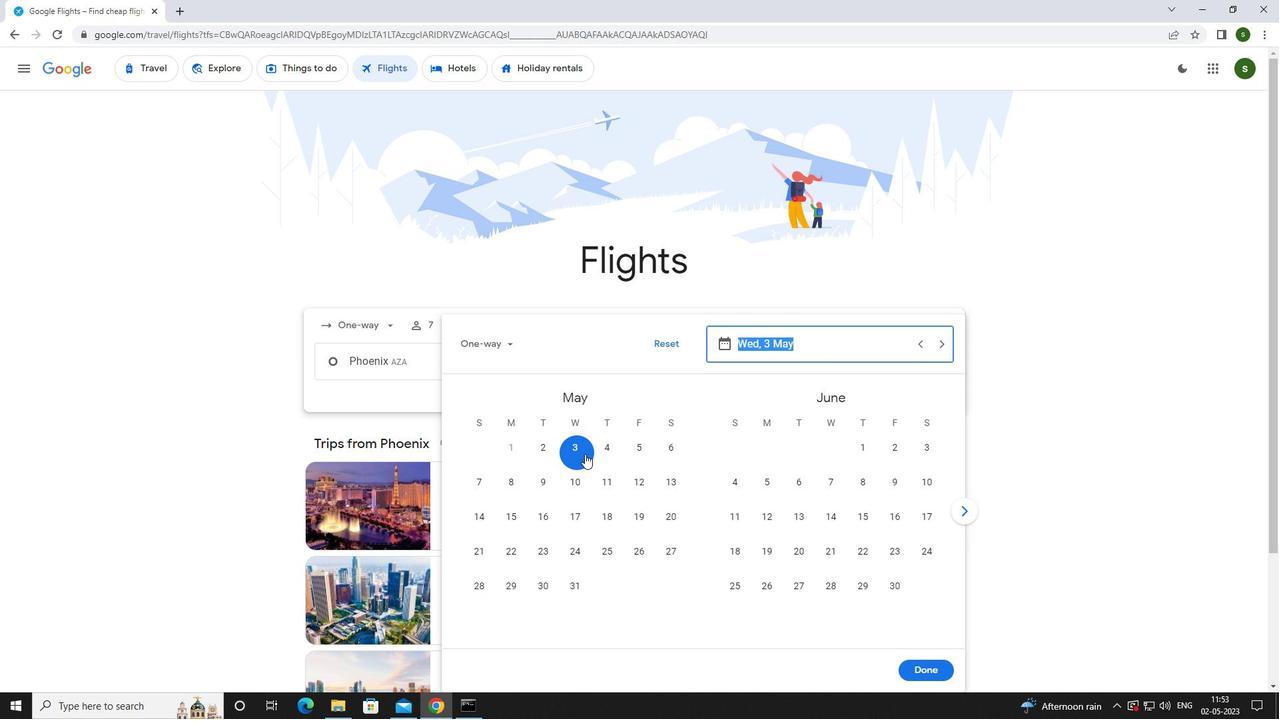 
Action: Mouse moved to (936, 674)
Screenshot: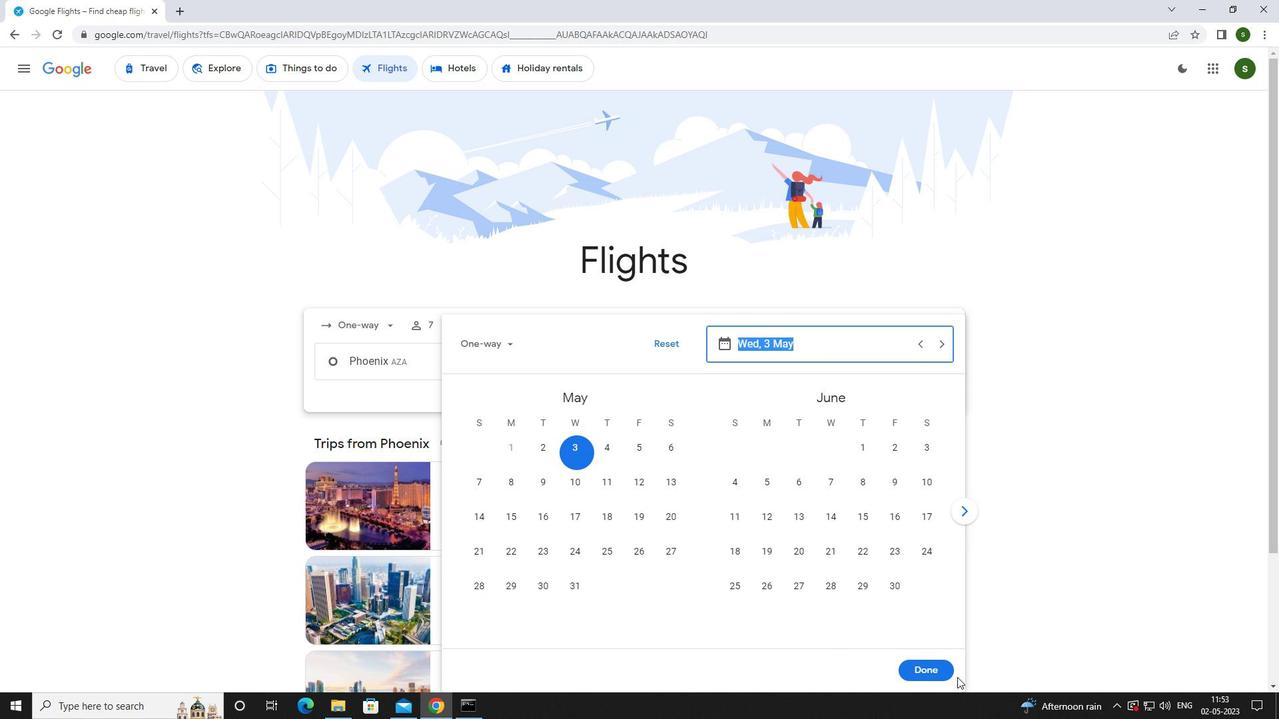 
Action: Mouse pressed left at (936, 674)
Screenshot: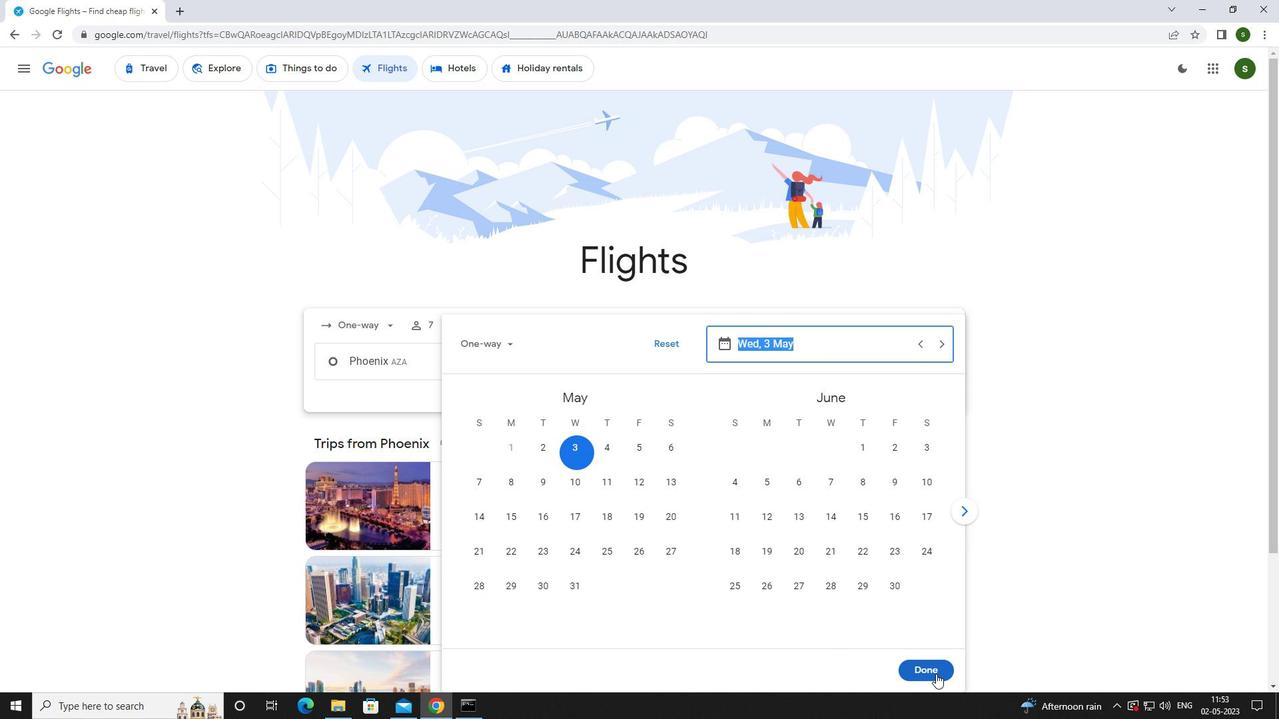 
Action: Mouse moved to (620, 407)
Screenshot: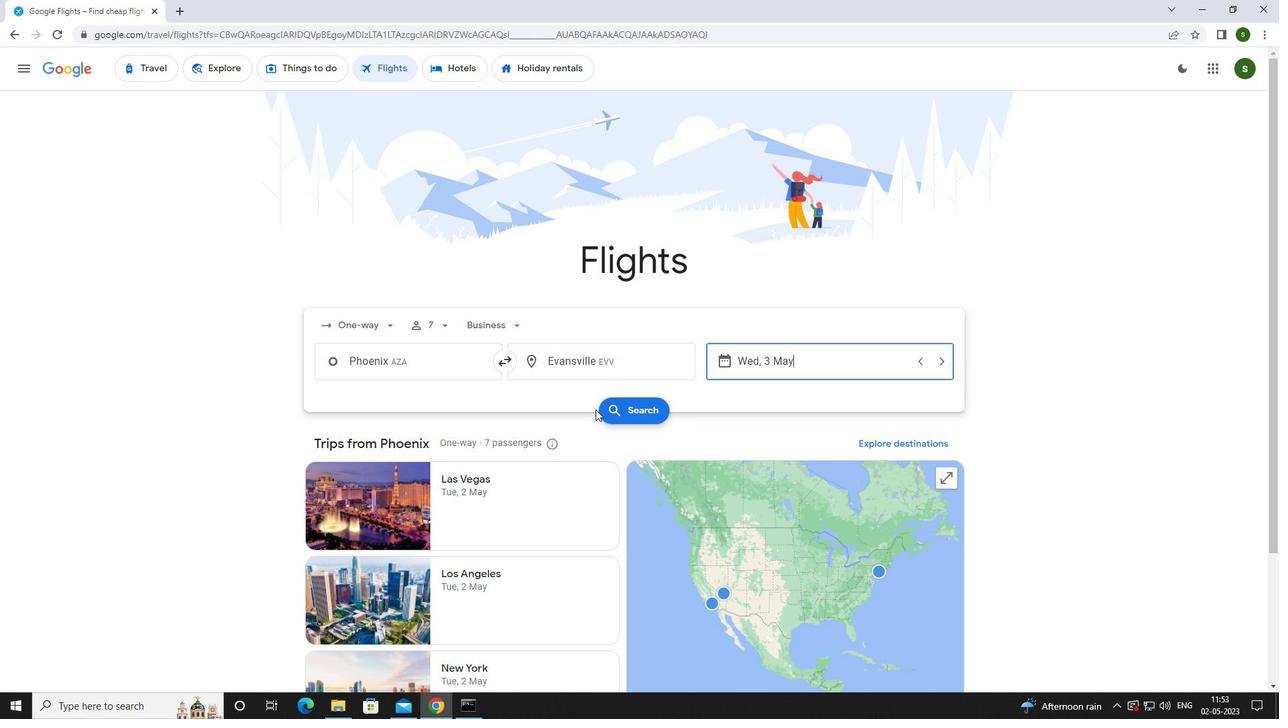 
Action: Mouse pressed left at (620, 407)
Screenshot: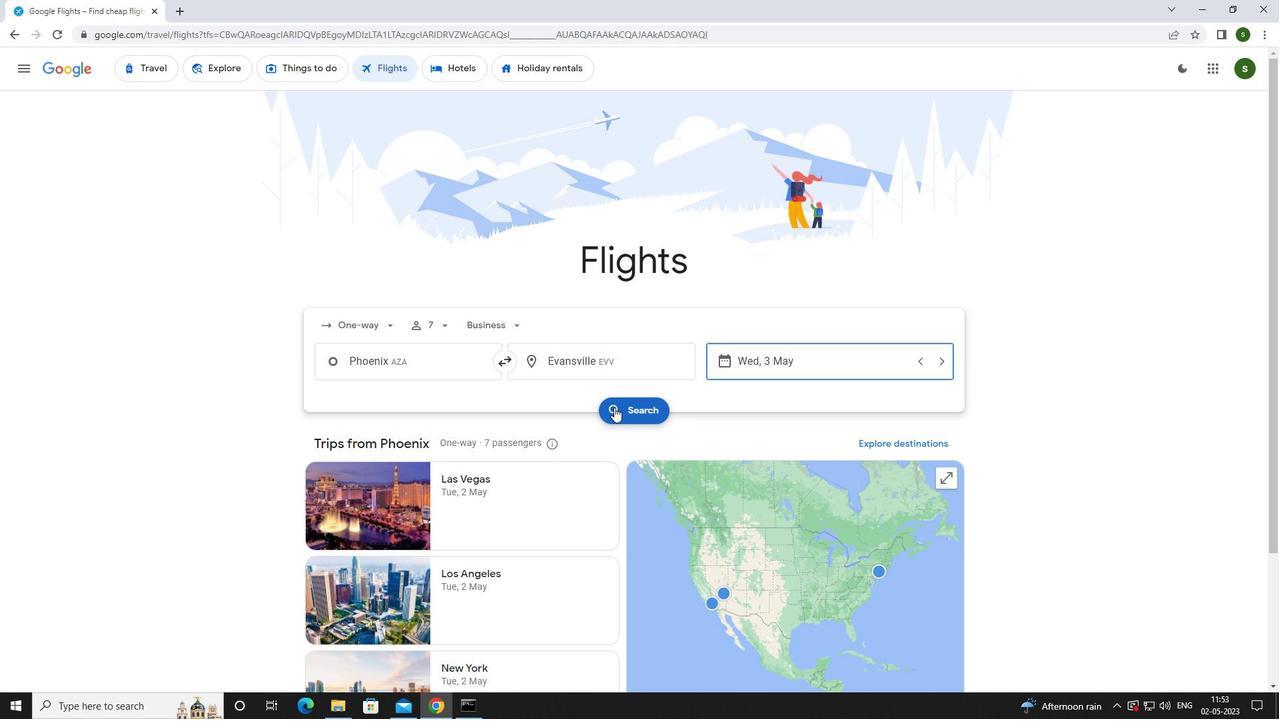 
Action: Mouse moved to (347, 194)
Screenshot: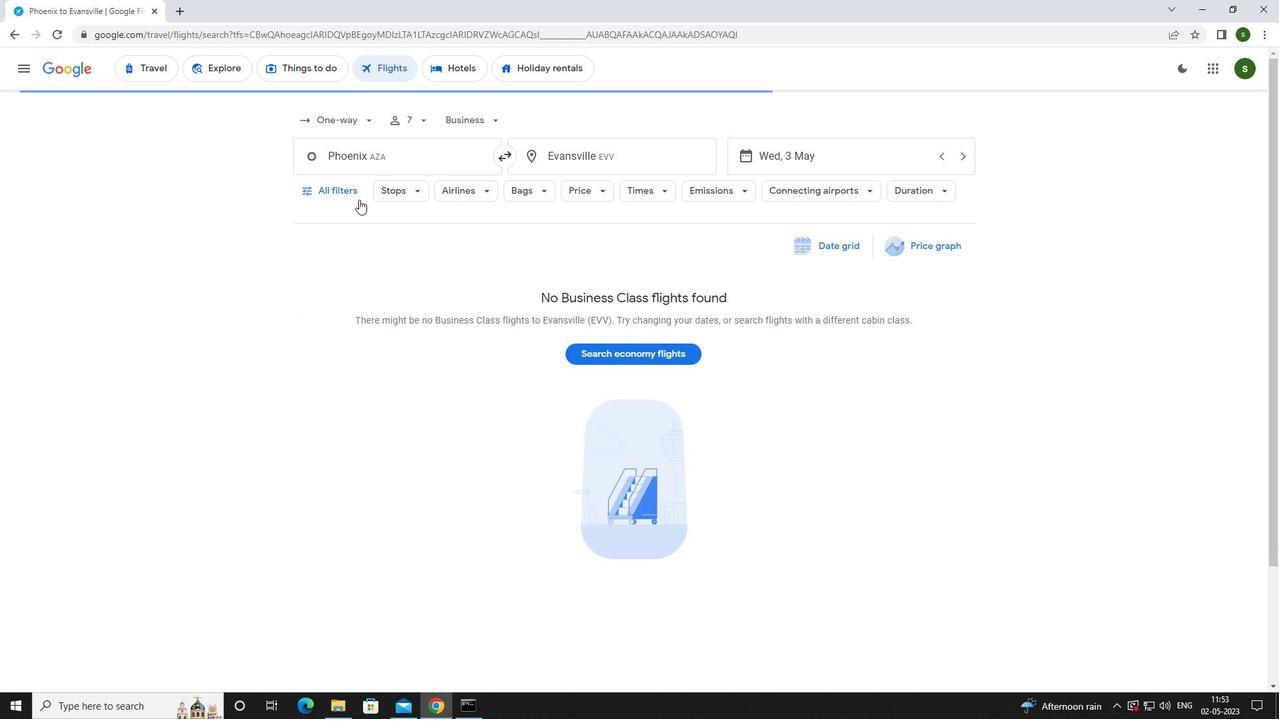 
Action: Mouse pressed left at (347, 194)
Screenshot: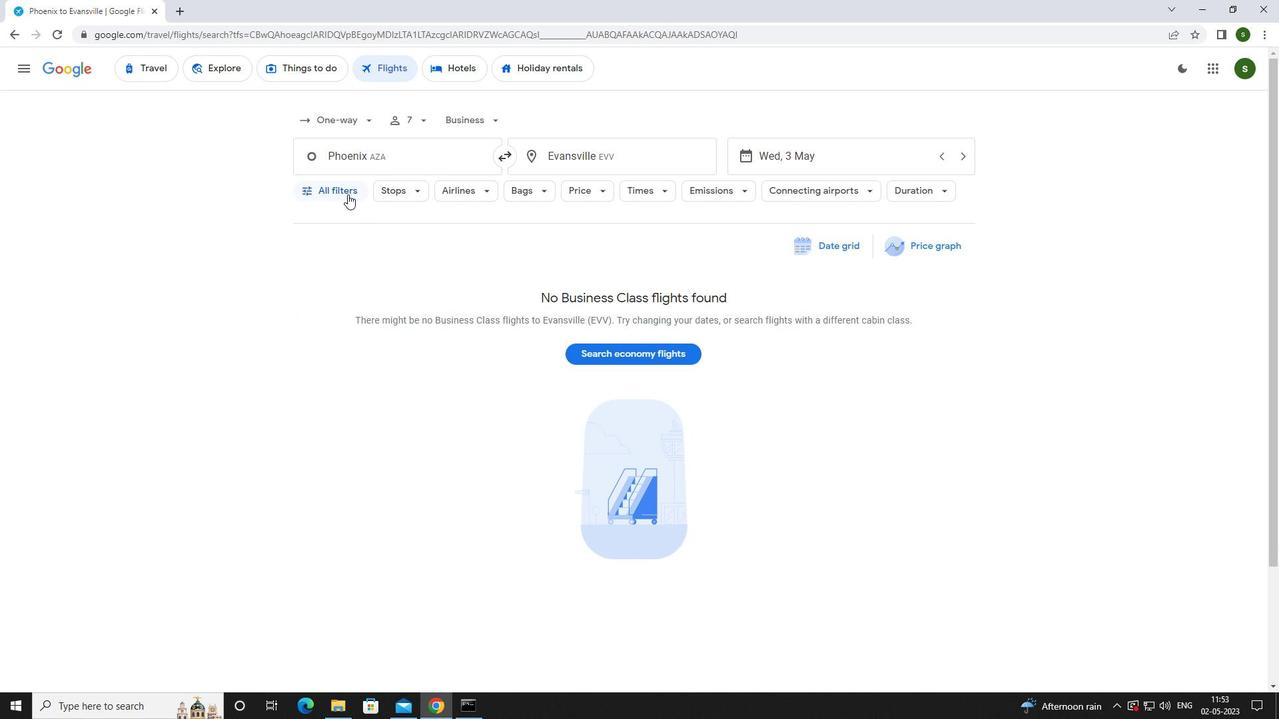 
Action: Mouse moved to (403, 293)
Screenshot: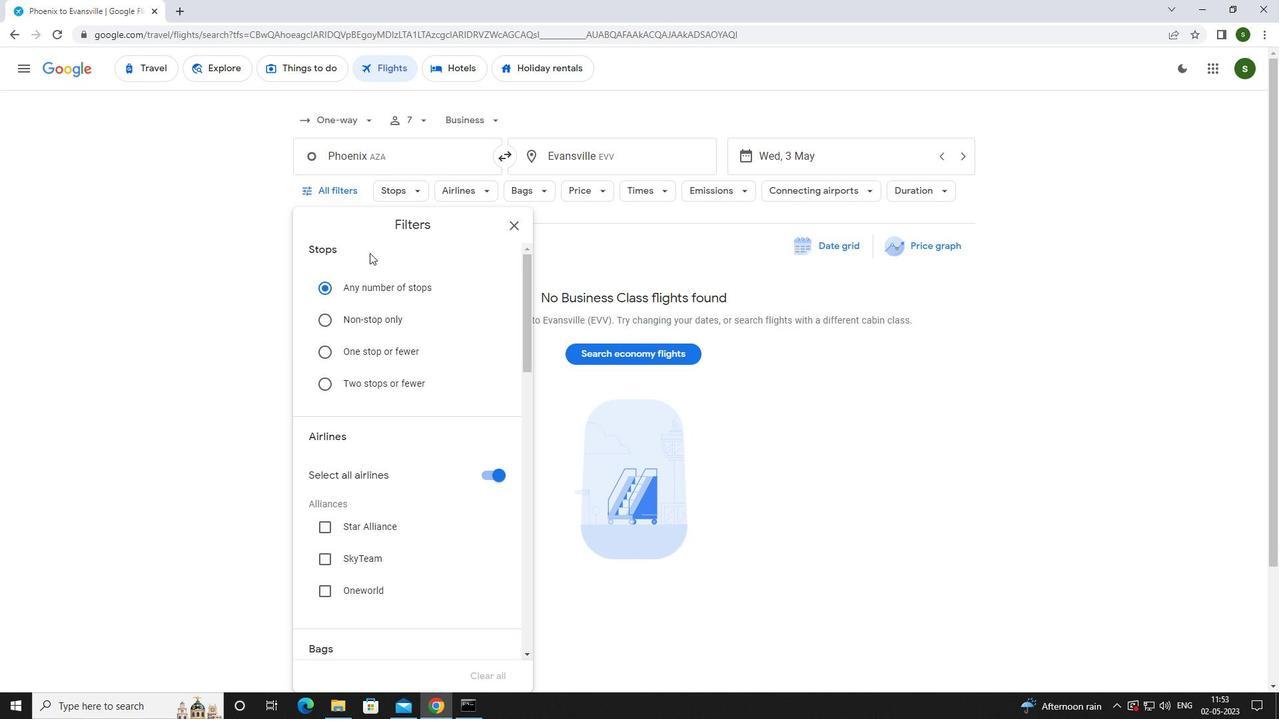 
Action: Mouse scrolled (403, 293) with delta (0, 0)
Screenshot: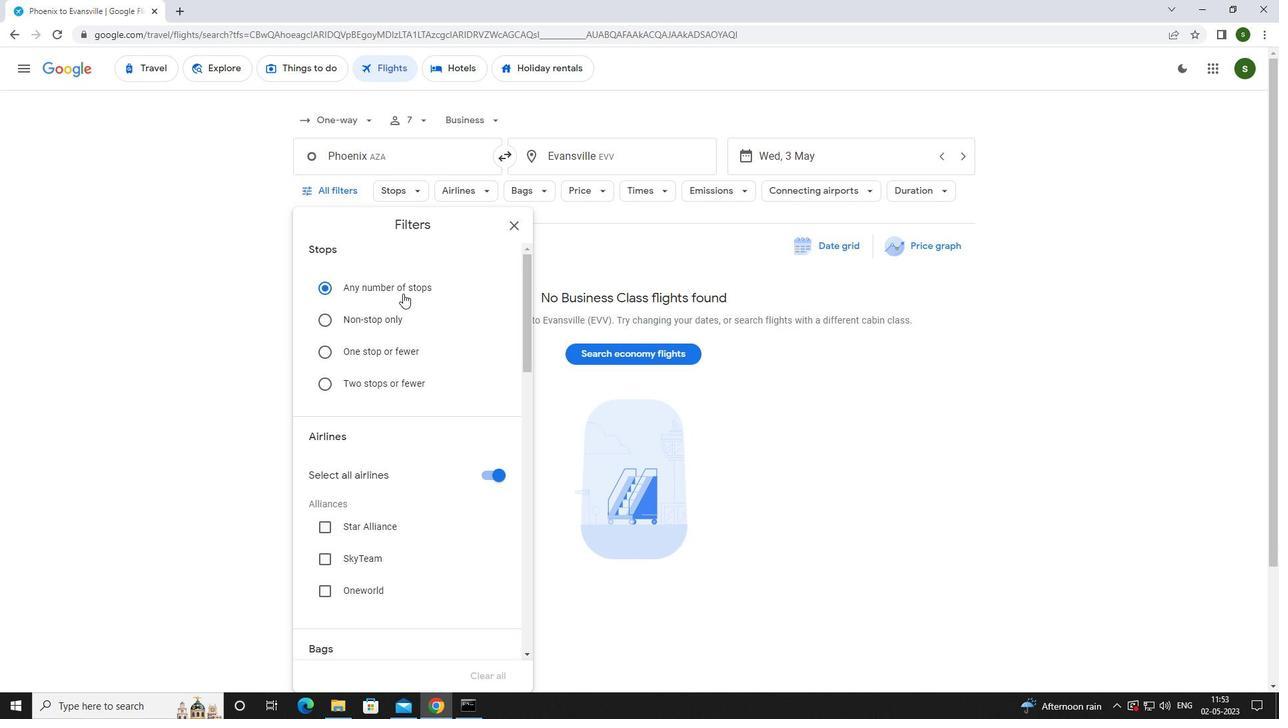 
Action: Mouse scrolled (403, 293) with delta (0, 0)
Screenshot: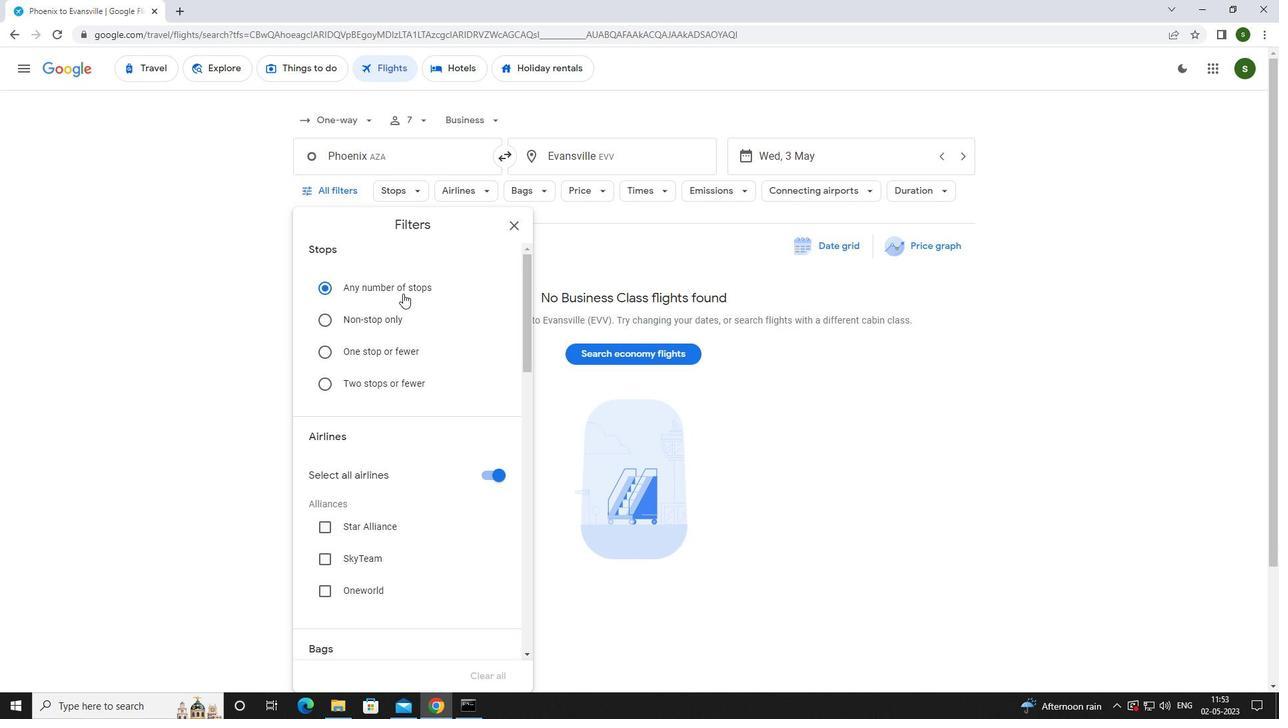 
Action: Mouse moved to (499, 340)
Screenshot: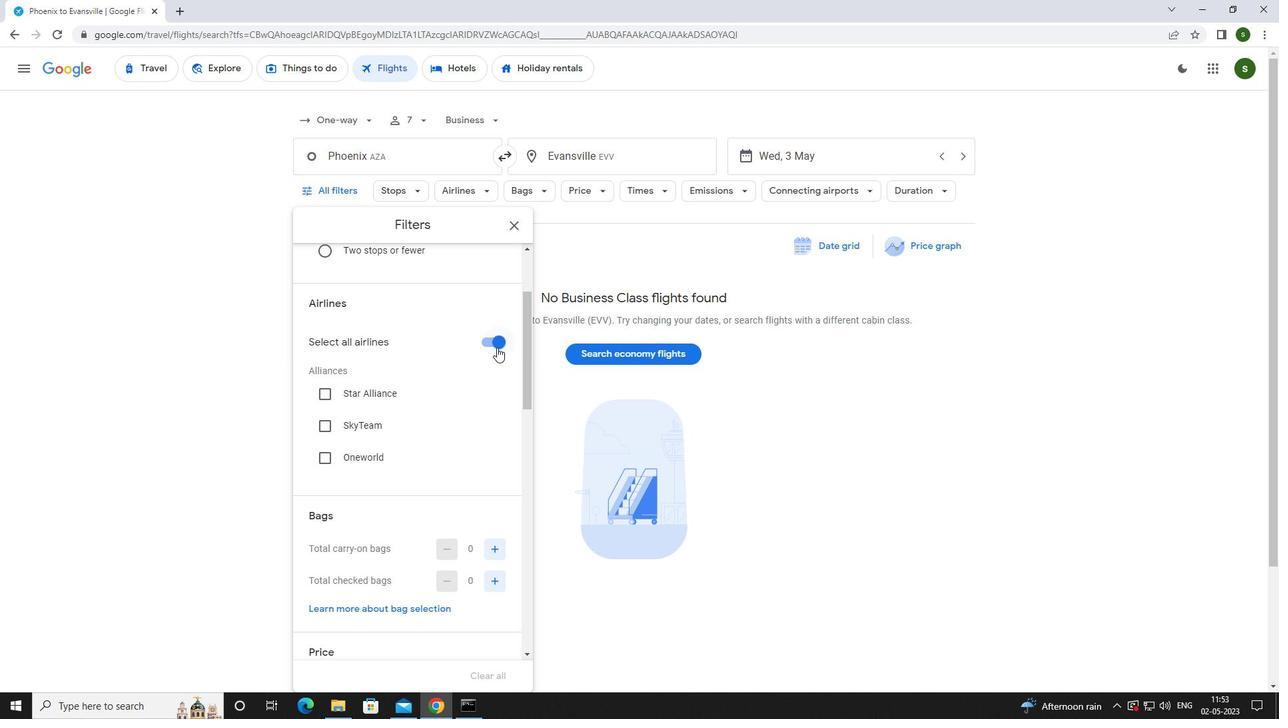 
Action: Mouse pressed left at (499, 340)
Screenshot: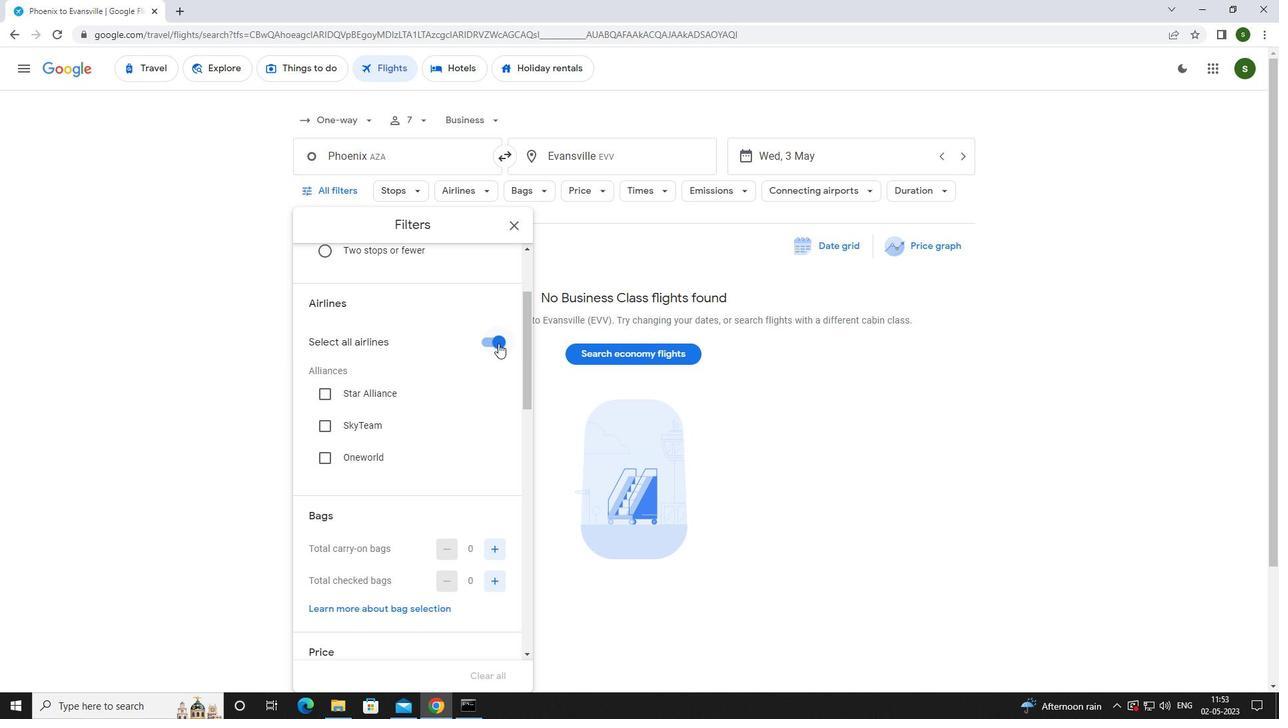 
Action: Mouse moved to (463, 295)
Screenshot: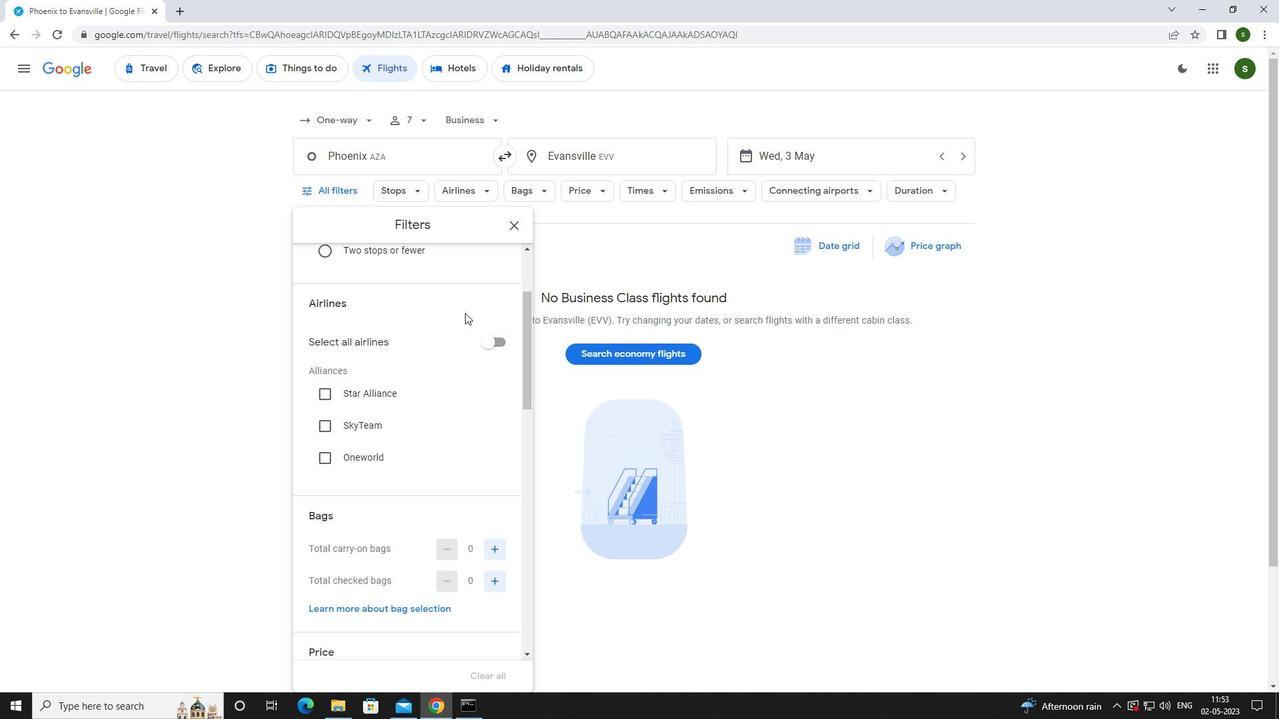 
Action: Mouse scrolled (463, 295) with delta (0, 0)
Screenshot: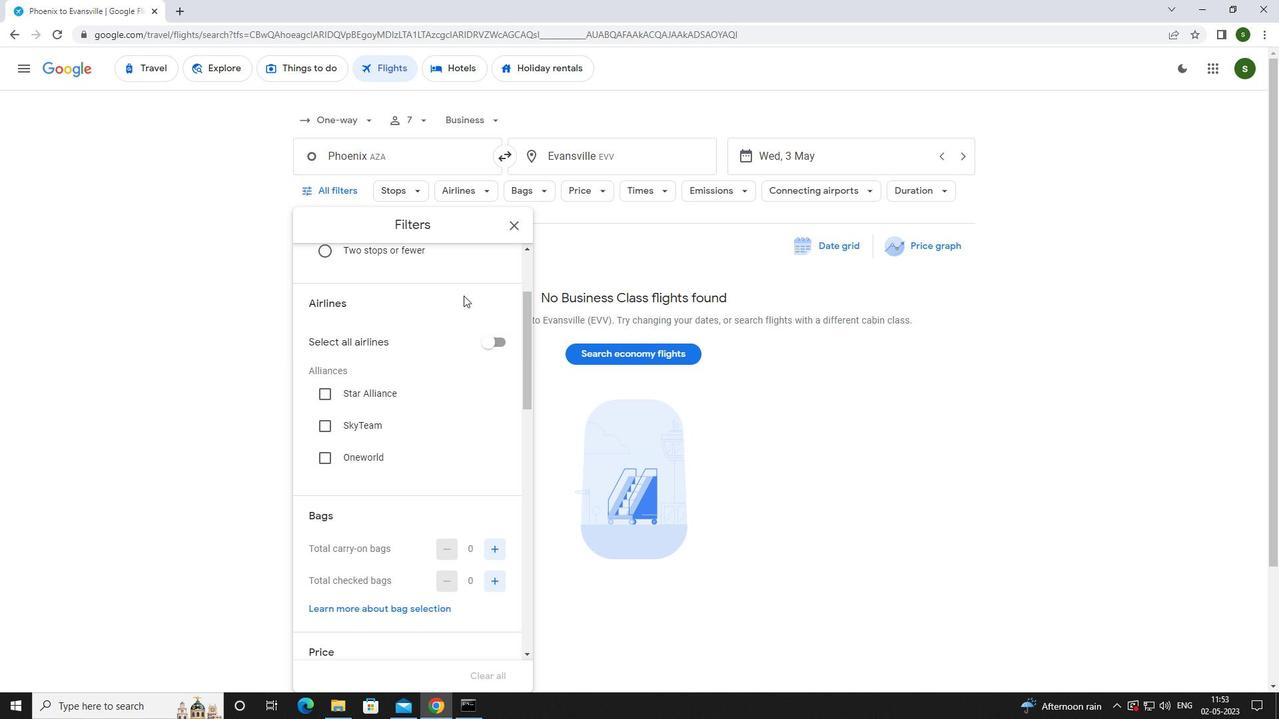 
Action: Mouse scrolled (463, 295) with delta (0, 0)
Screenshot: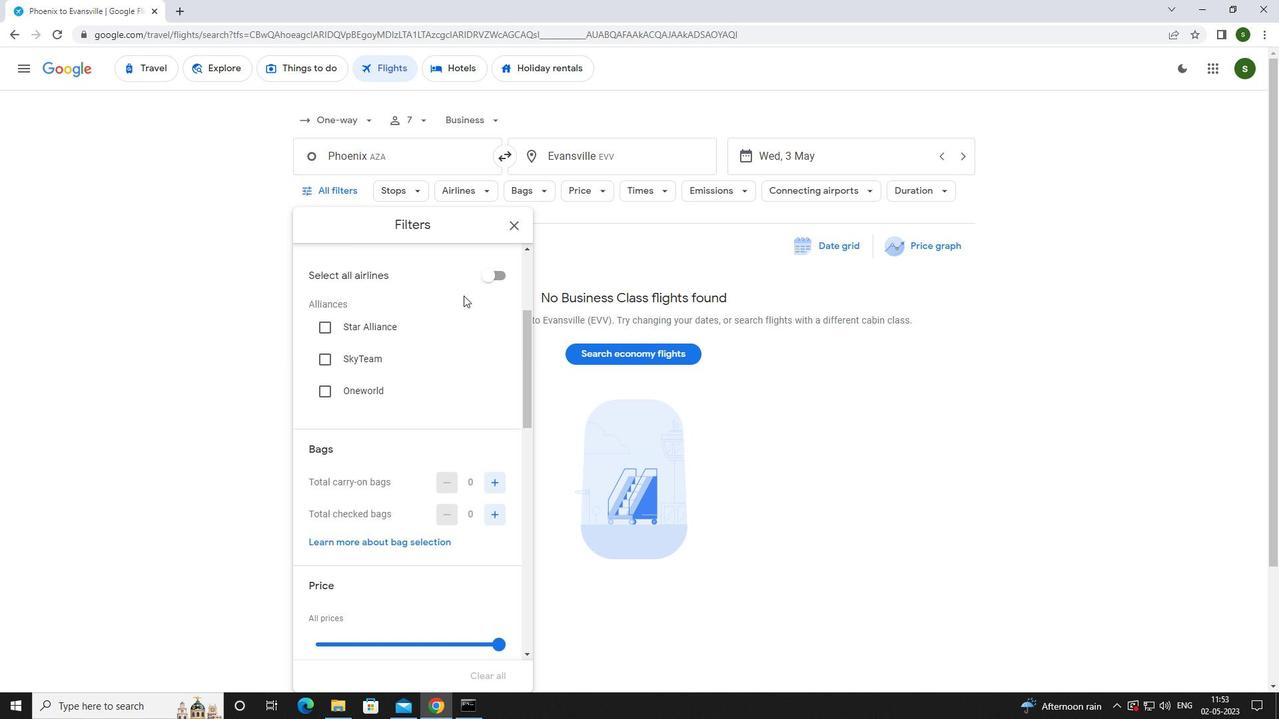 
Action: Mouse scrolled (463, 295) with delta (0, 0)
Screenshot: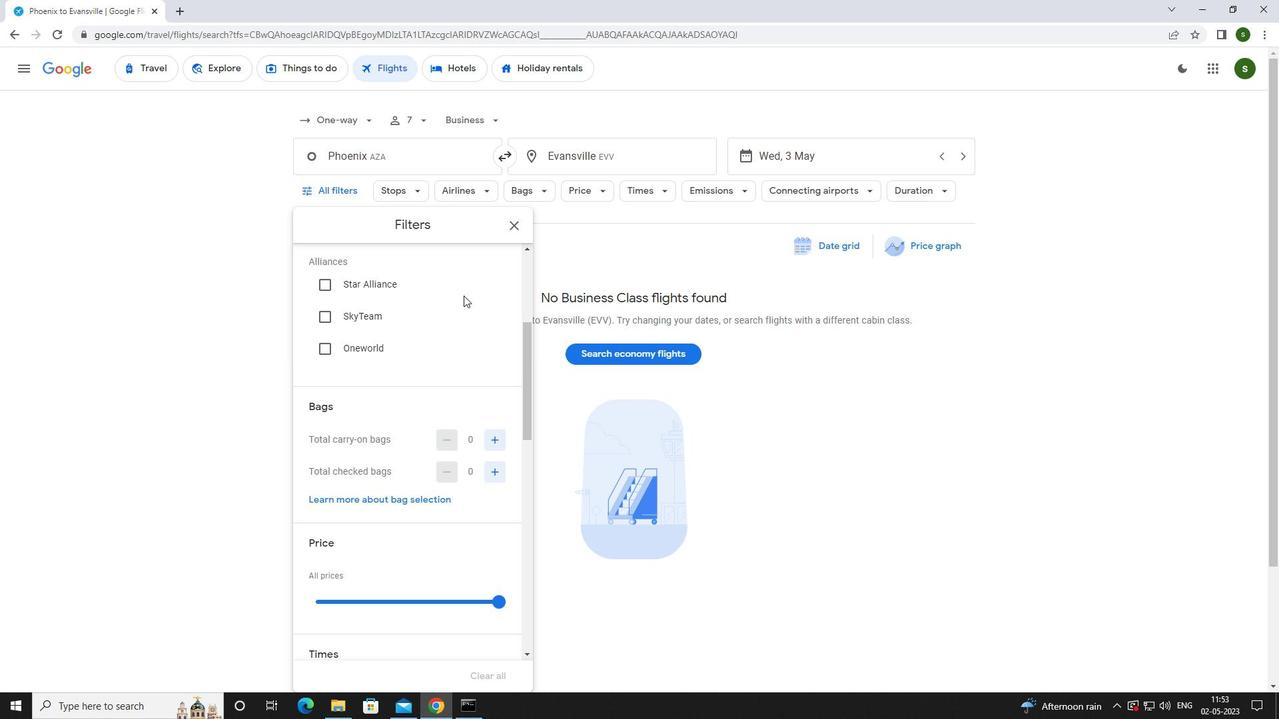 
Action: Mouse moved to (496, 345)
Screenshot: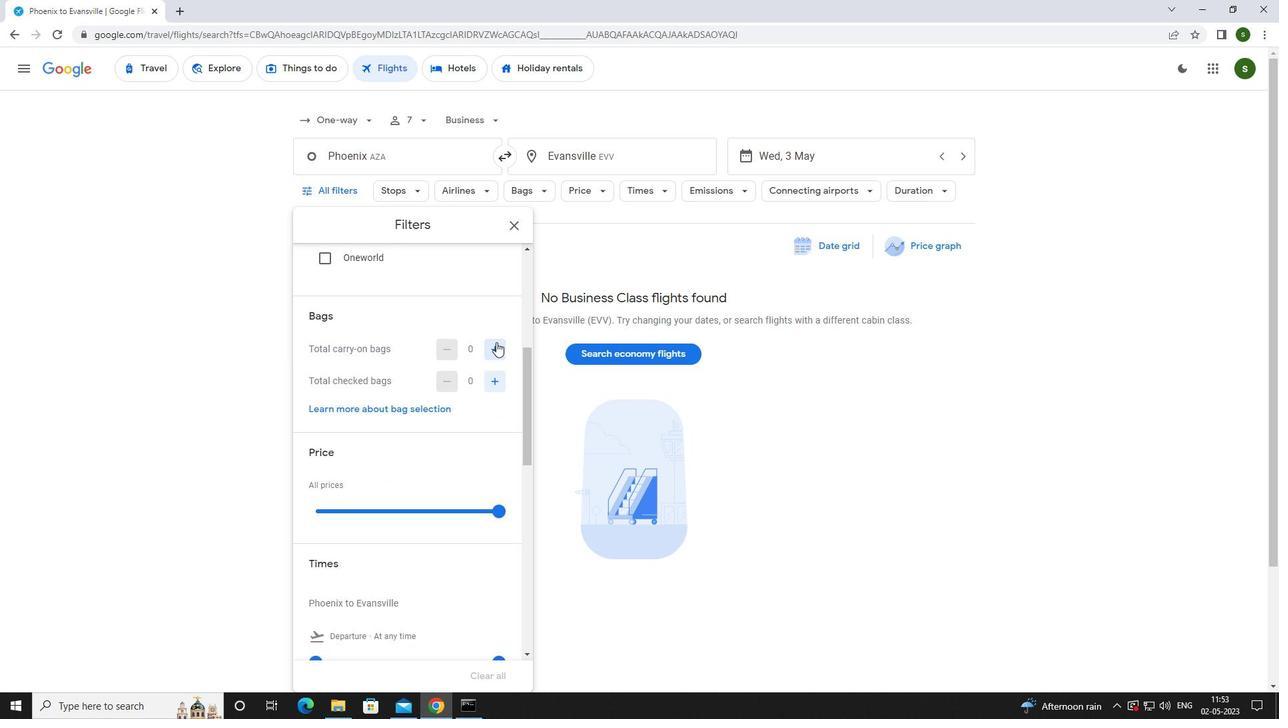 
Action: Mouse pressed left at (496, 345)
Screenshot: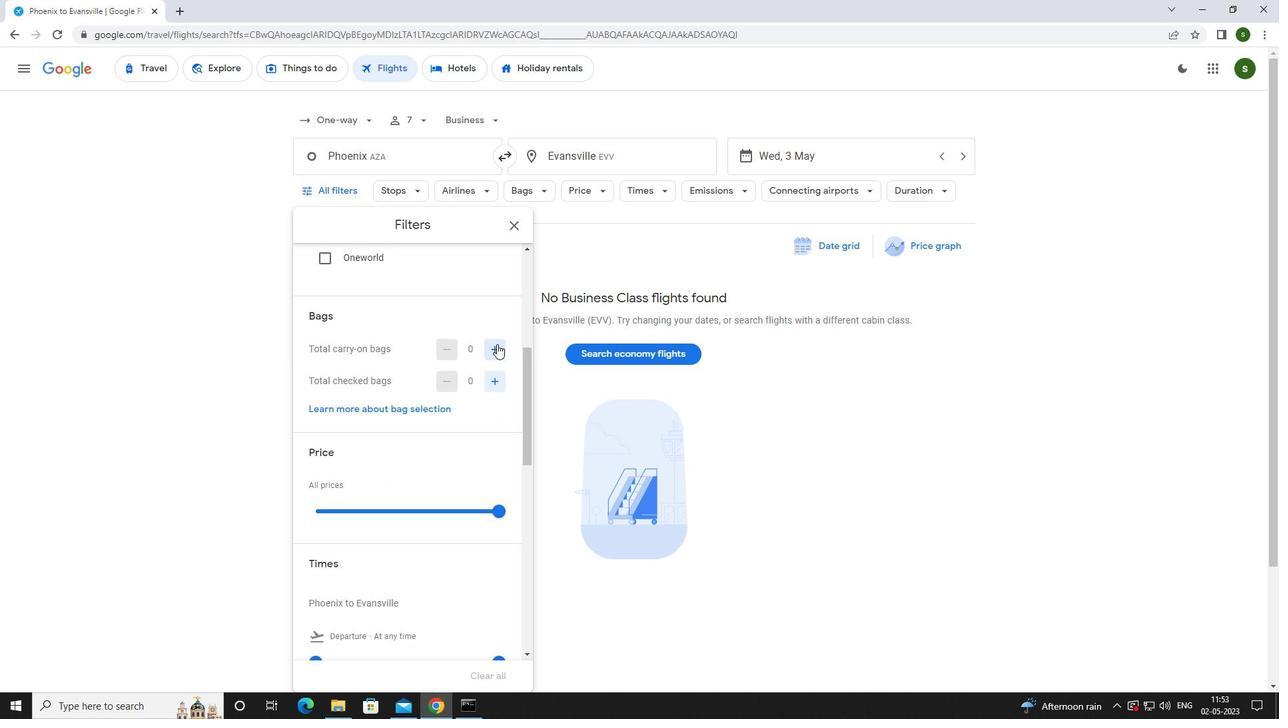 
Action: Mouse scrolled (496, 345) with delta (0, 0)
Screenshot: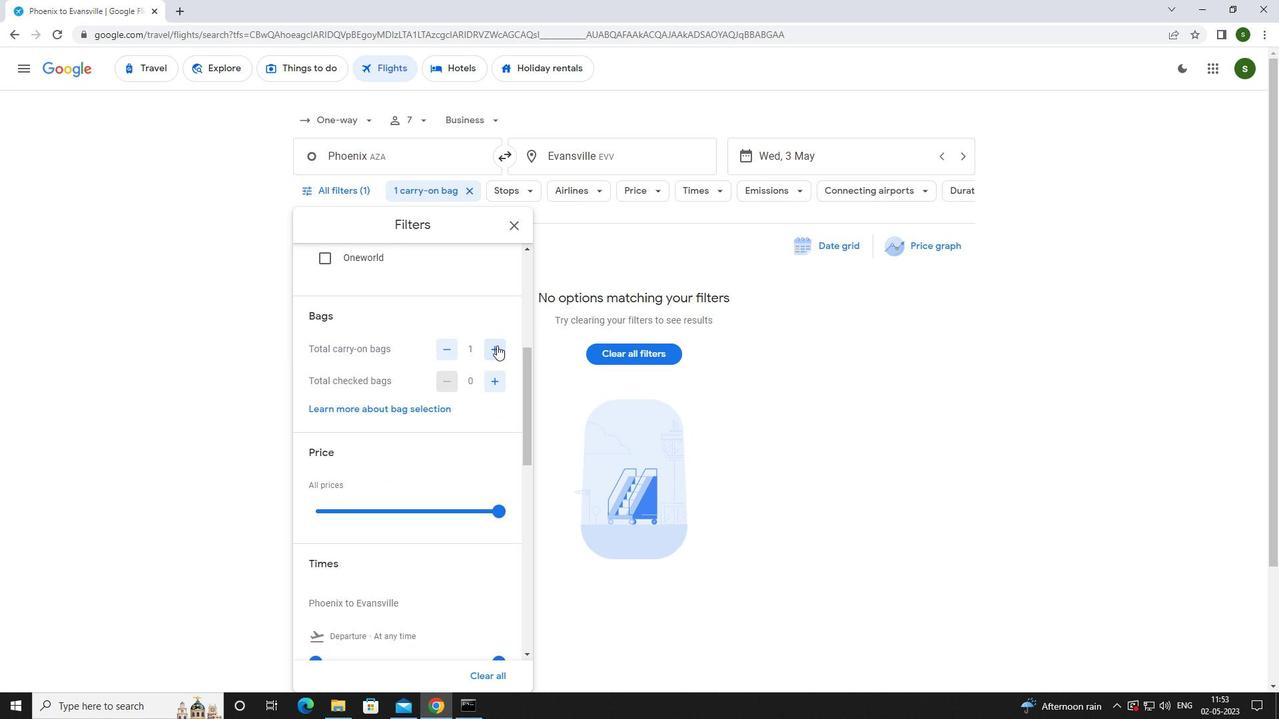 
Action: Mouse scrolled (496, 345) with delta (0, 0)
Screenshot: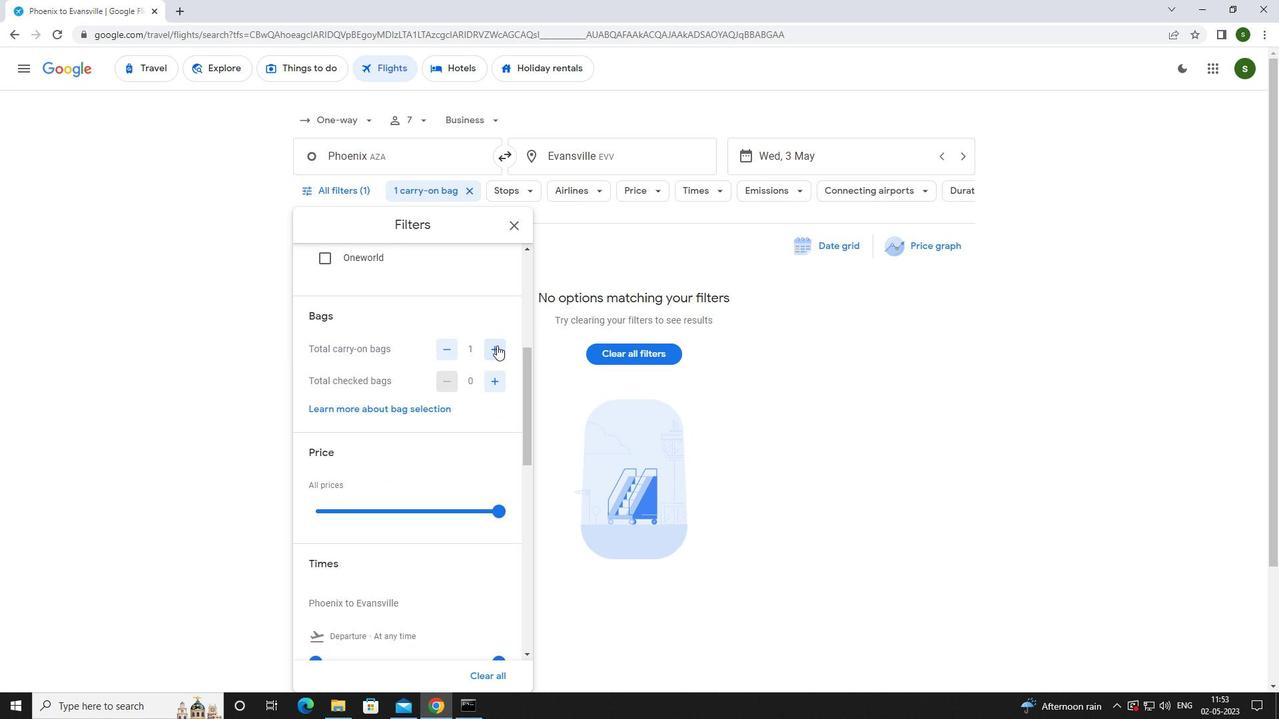 
Action: Mouse scrolled (496, 345) with delta (0, 0)
Screenshot: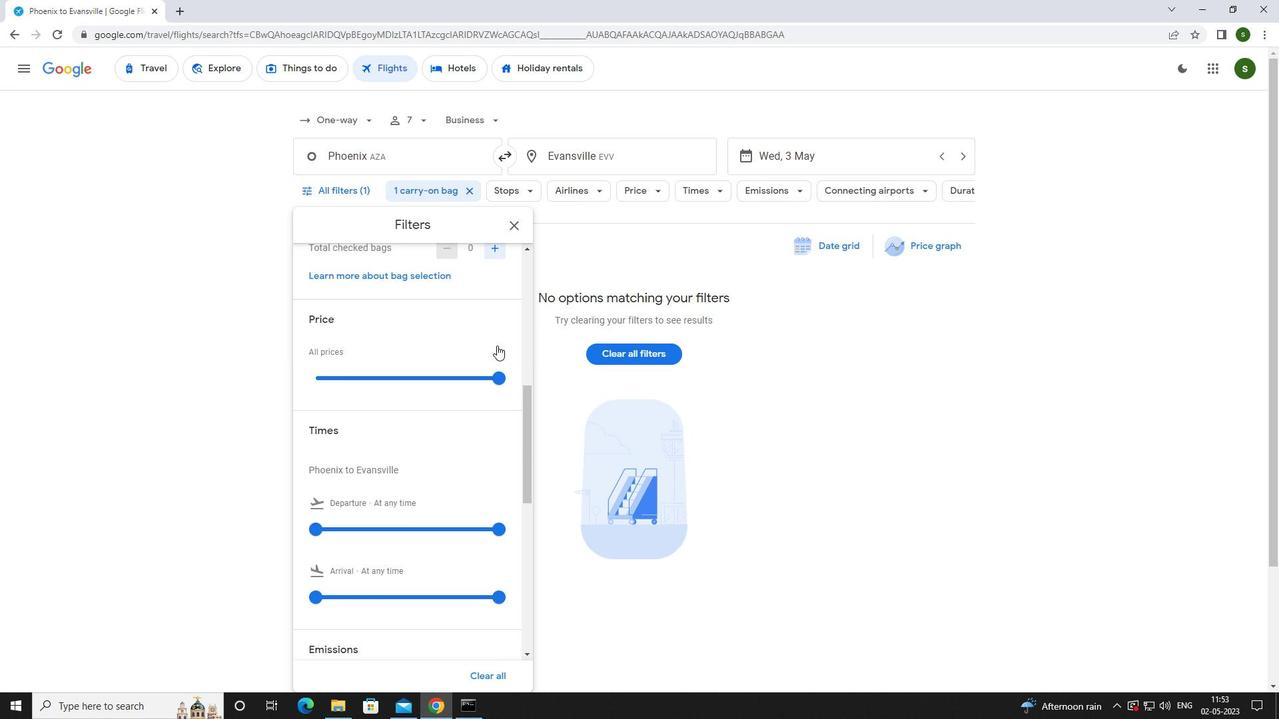 
Action: Mouse moved to (501, 307)
Screenshot: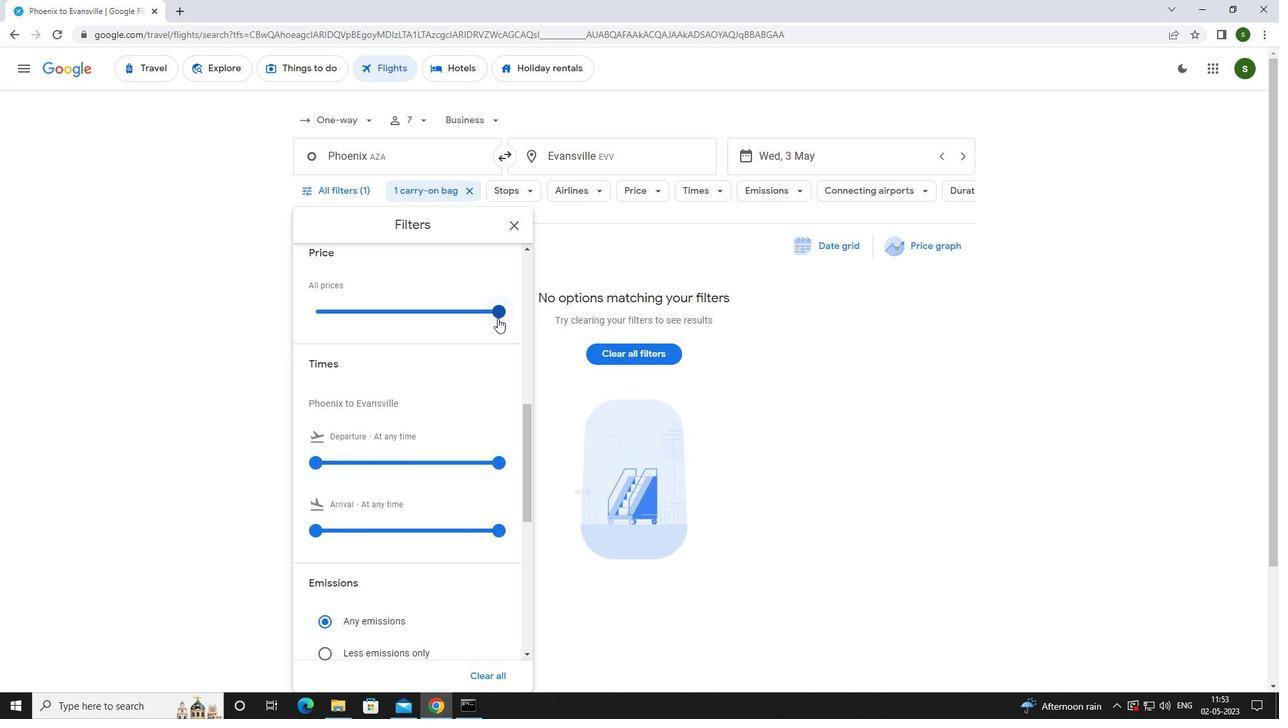 
Action: Mouse pressed left at (501, 307)
Screenshot: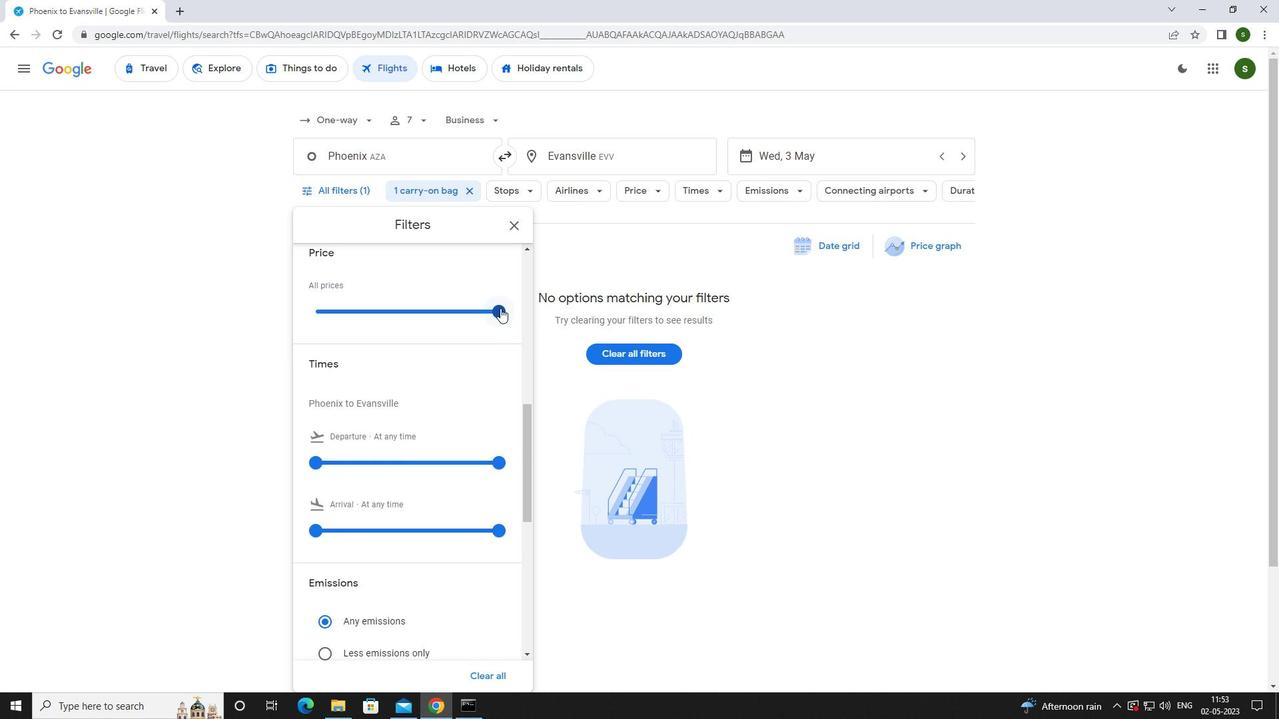 
Action: Mouse moved to (479, 327)
Screenshot: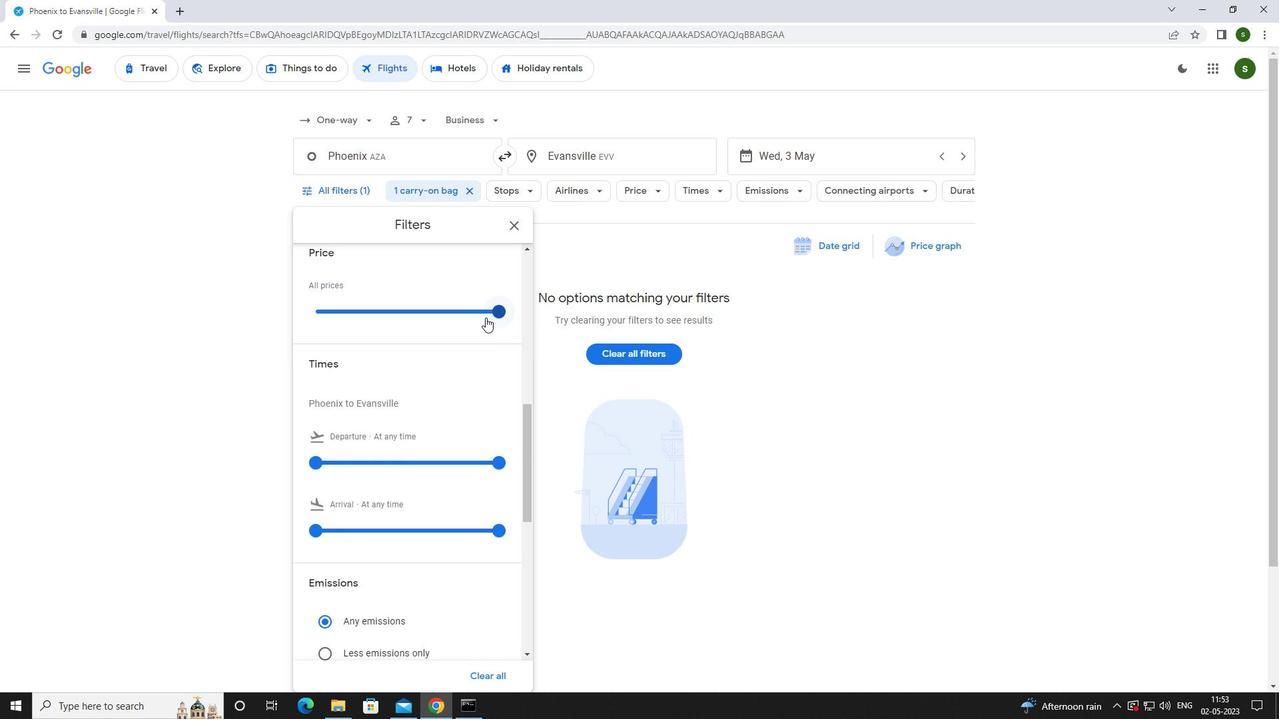
Action: Mouse scrolled (479, 326) with delta (0, 0)
Screenshot: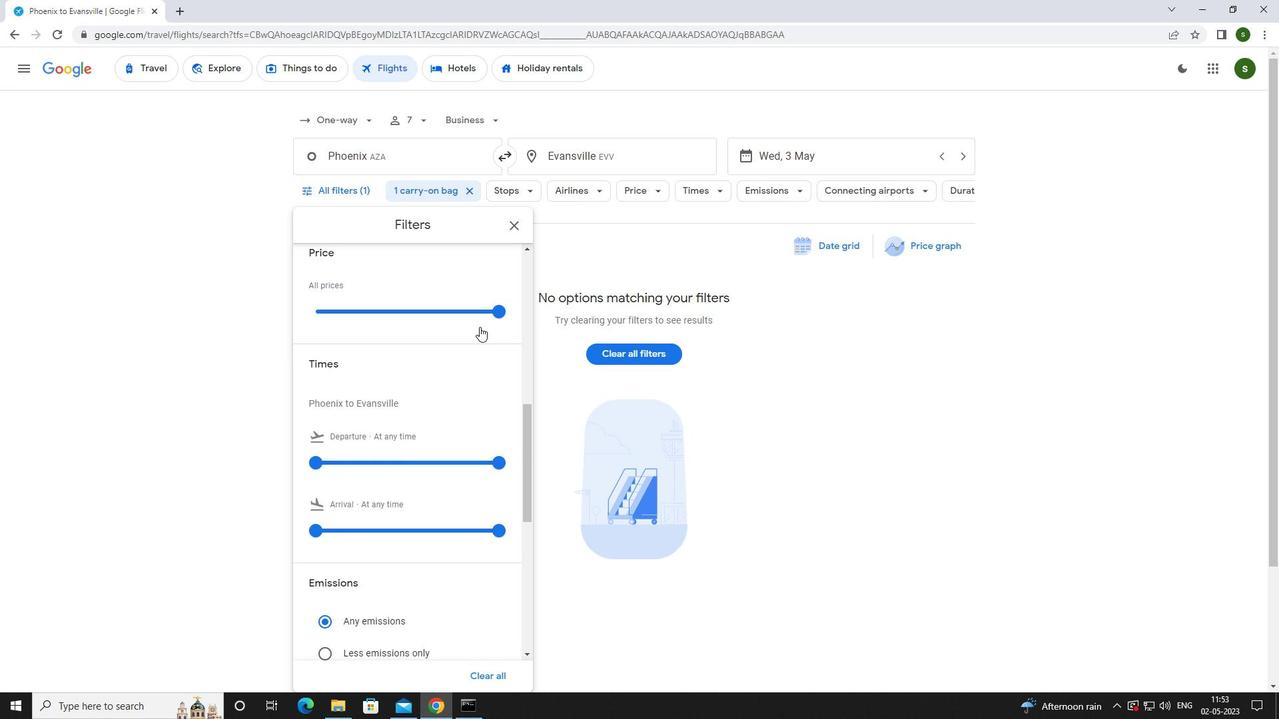 
Action: Mouse scrolled (479, 326) with delta (0, 0)
Screenshot: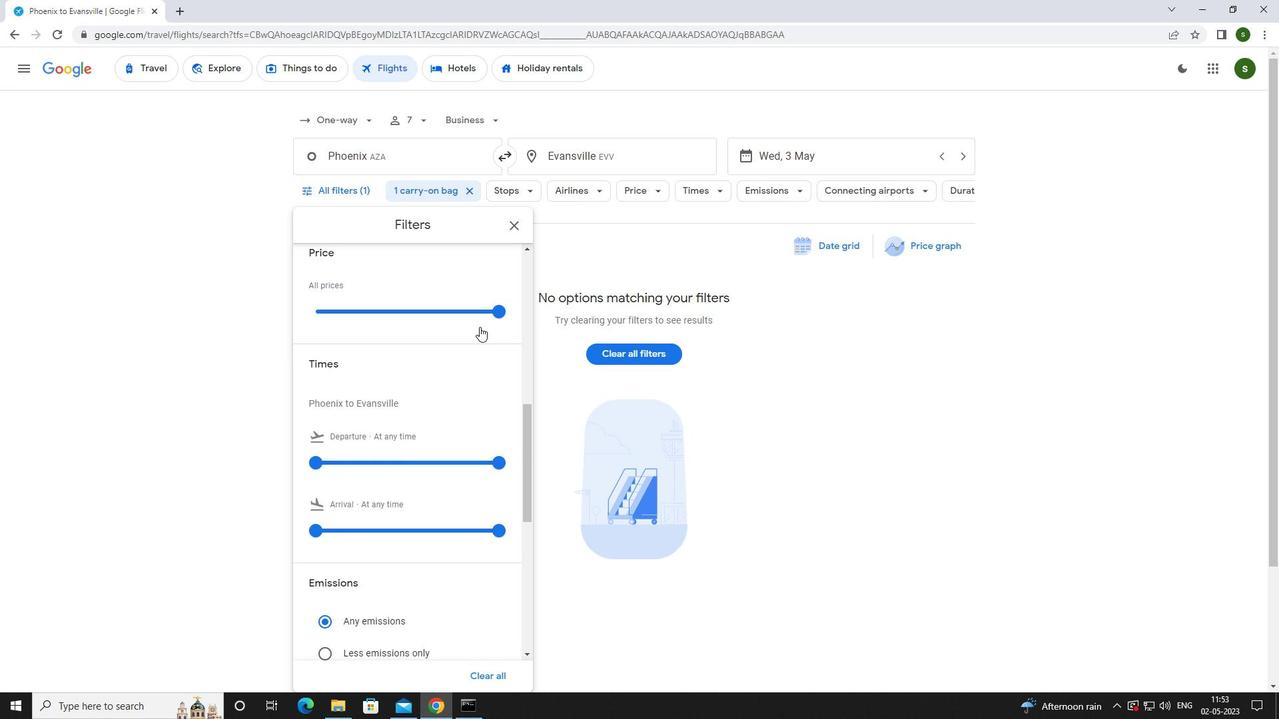 
Action: Mouse moved to (315, 329)
Screenshot: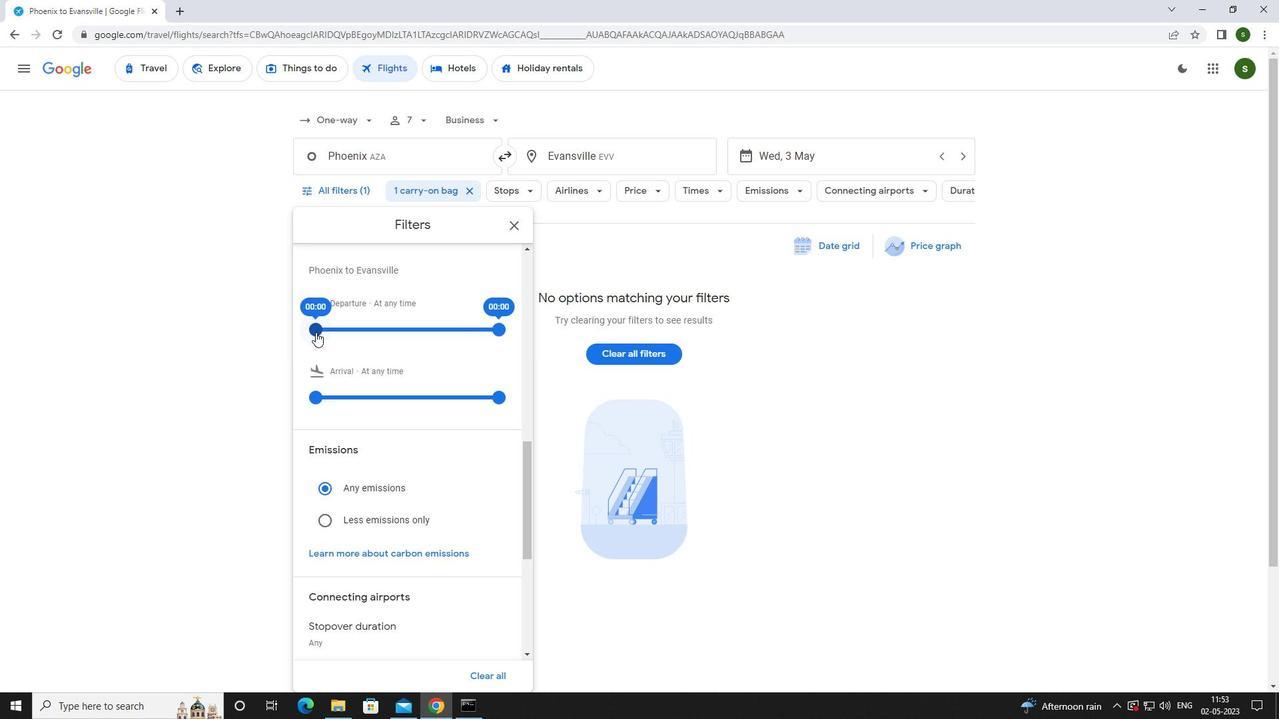 
Action: Mouse pressed left at (315, 329)
Screenshot: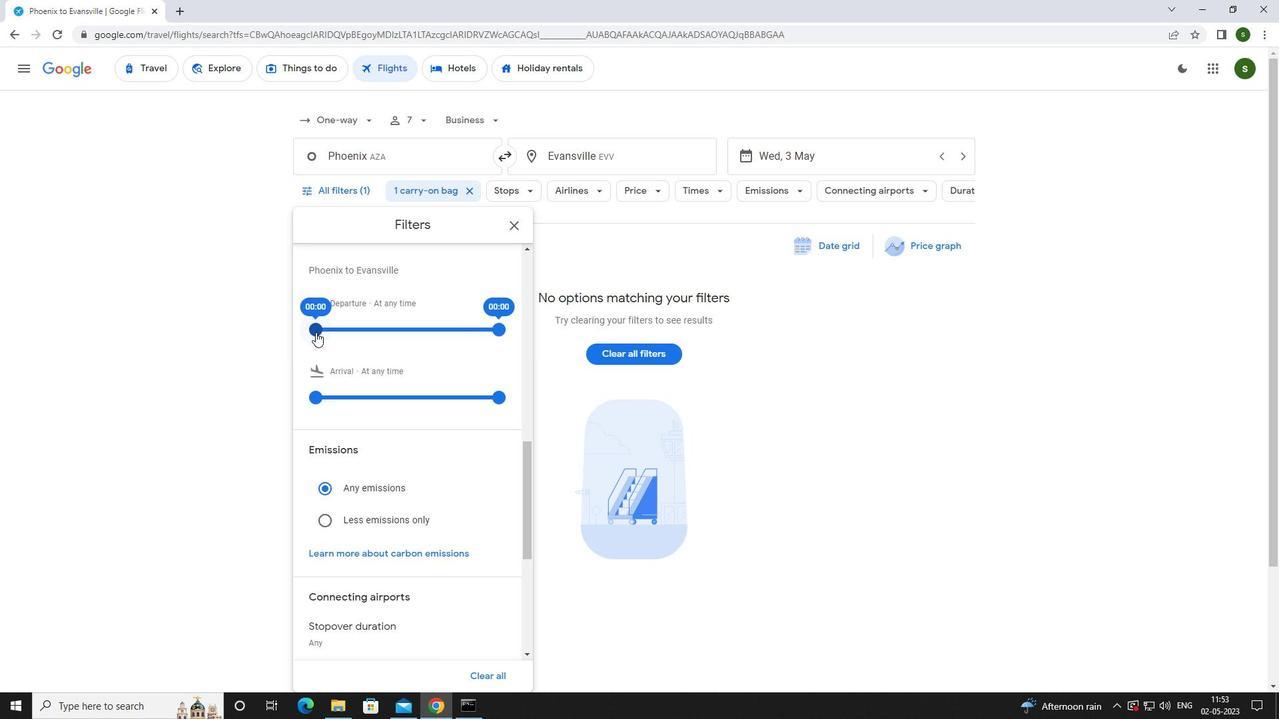 
Action: Mouse moved to (716, 405)
Screenshot: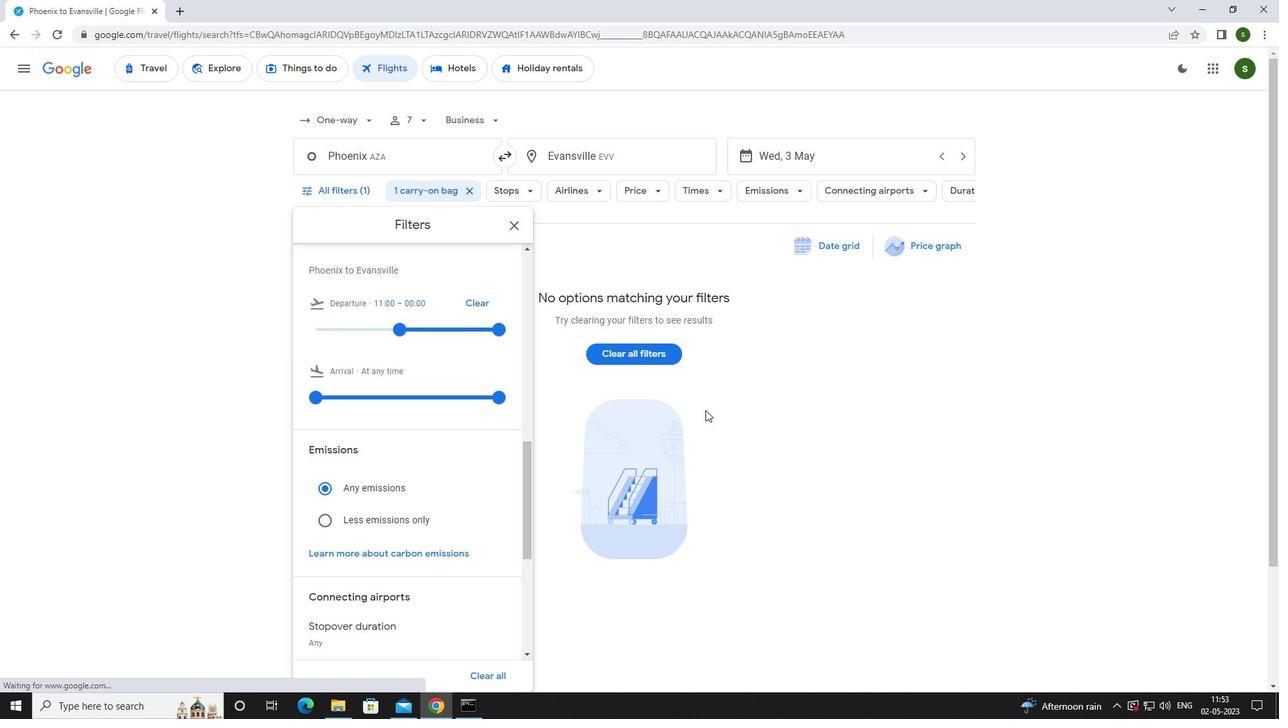 
Action: Mouse pressed left at (716, 405)
Screenshot: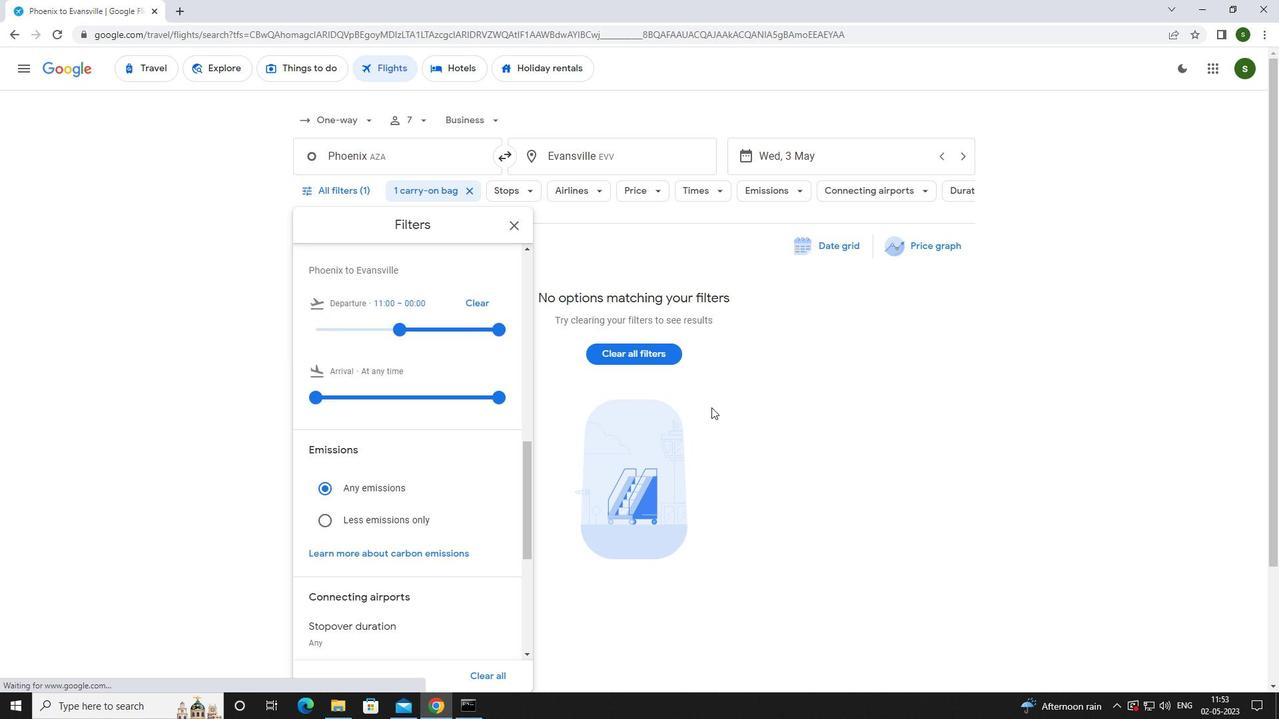 
